 Task: Find people on LinkedIn who are located in Siping, Jilin, China, offer illustration services, attended Punjab School Education Board, and have the title 'Program Administrator'.
Action: Mouse moved to (546, 77)
Screenshot: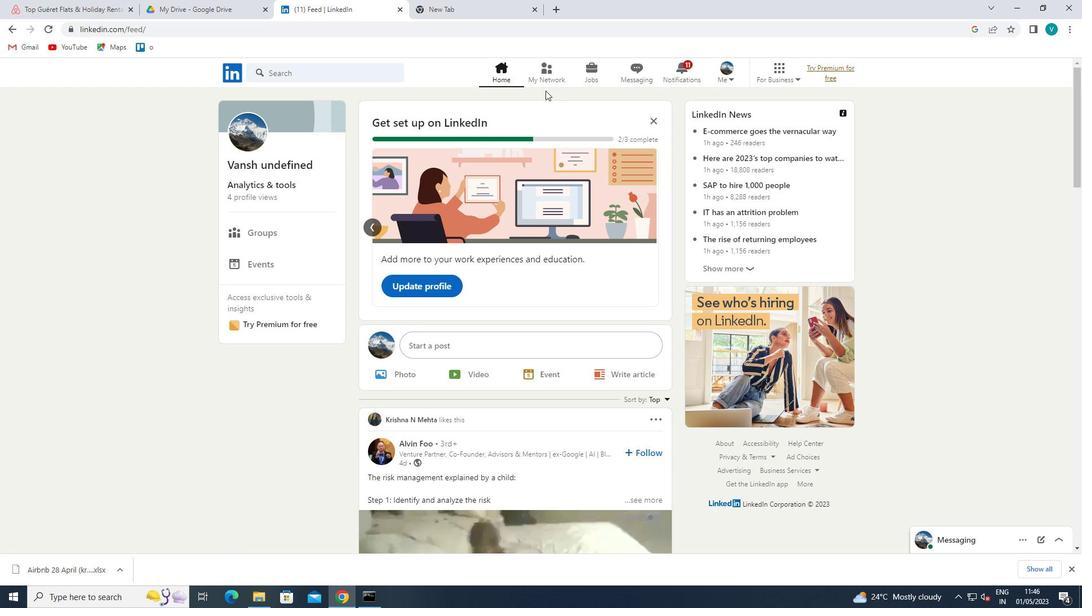 
Action: Mouse pressed left at (546, 77)
Screenshot: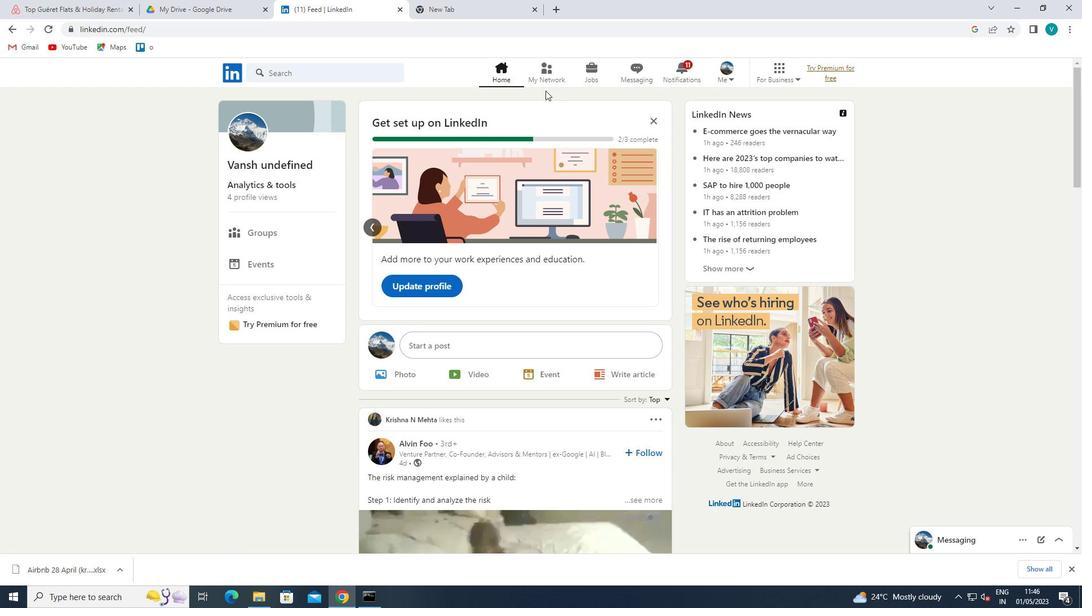 
Action: Mouse moved to (292, 130)
Screenshot: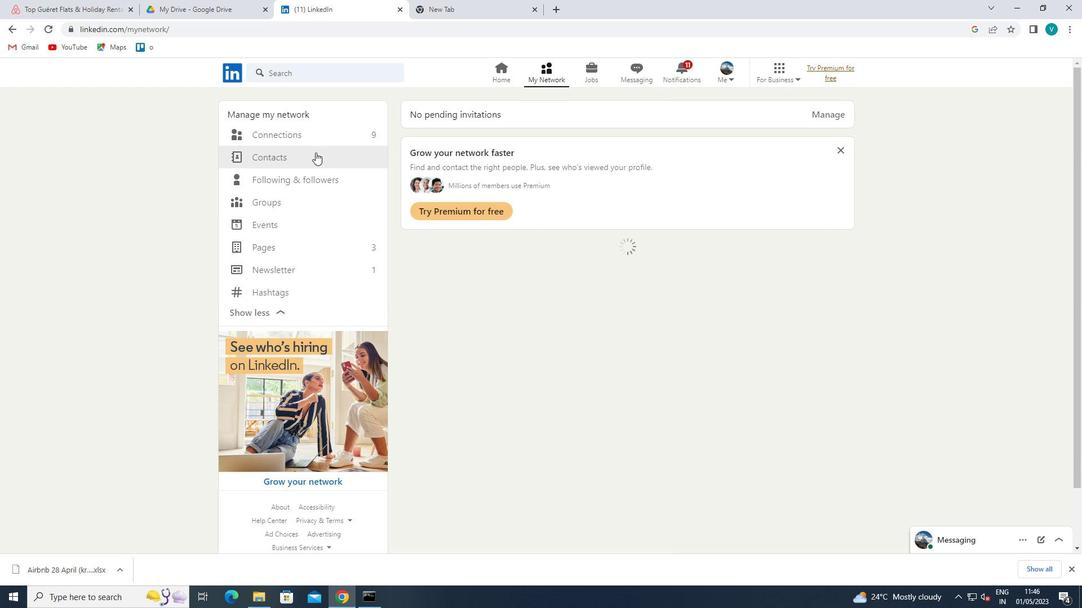 
Action: Mouse pressed left at (292, 130)
Screenshot: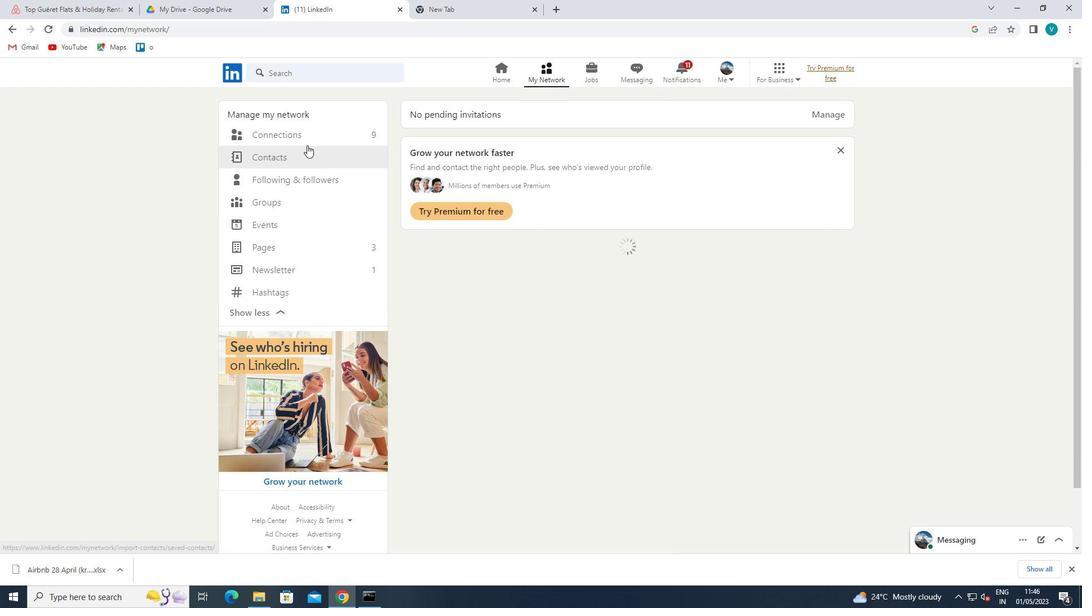 
Action: Mouse moved to (638, 141)
Screenshot: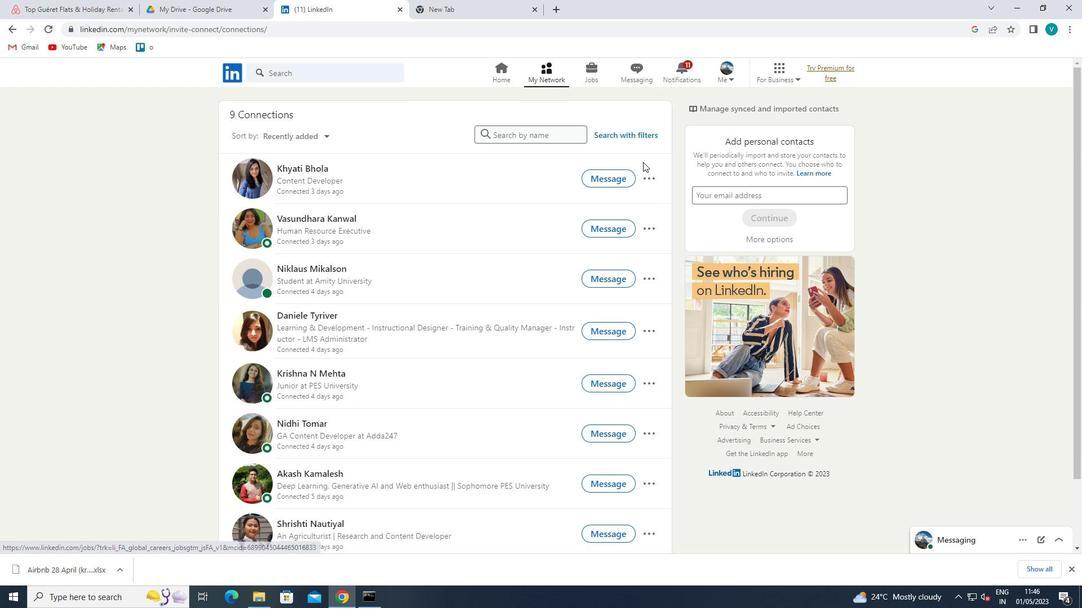 
Action: Mouse pressed left at (638, 141)
Screenshot: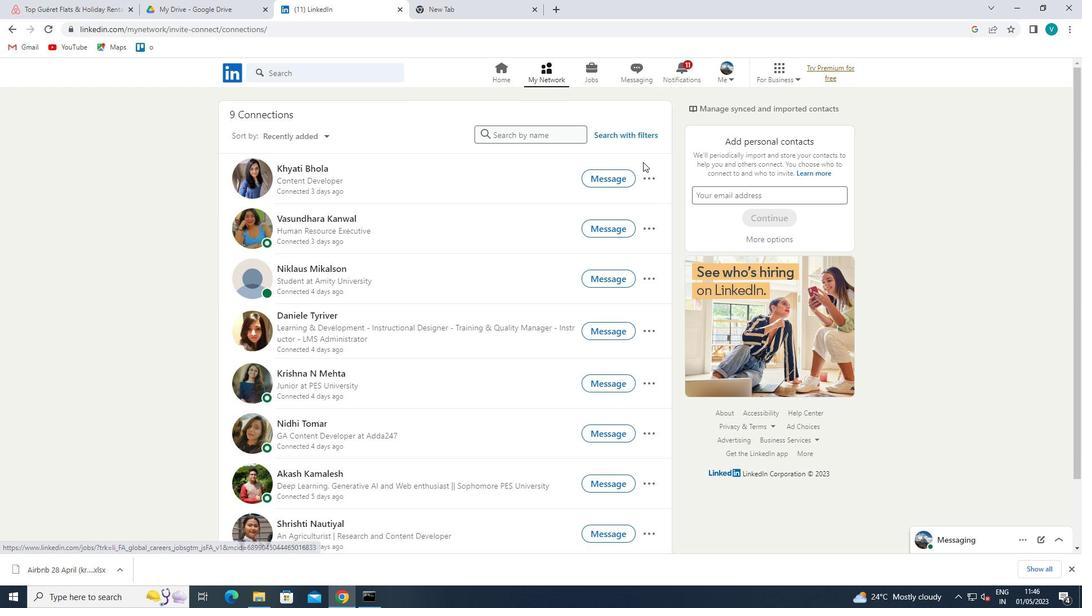 
Action: Mouse moved to (641, 136)
Screenshot: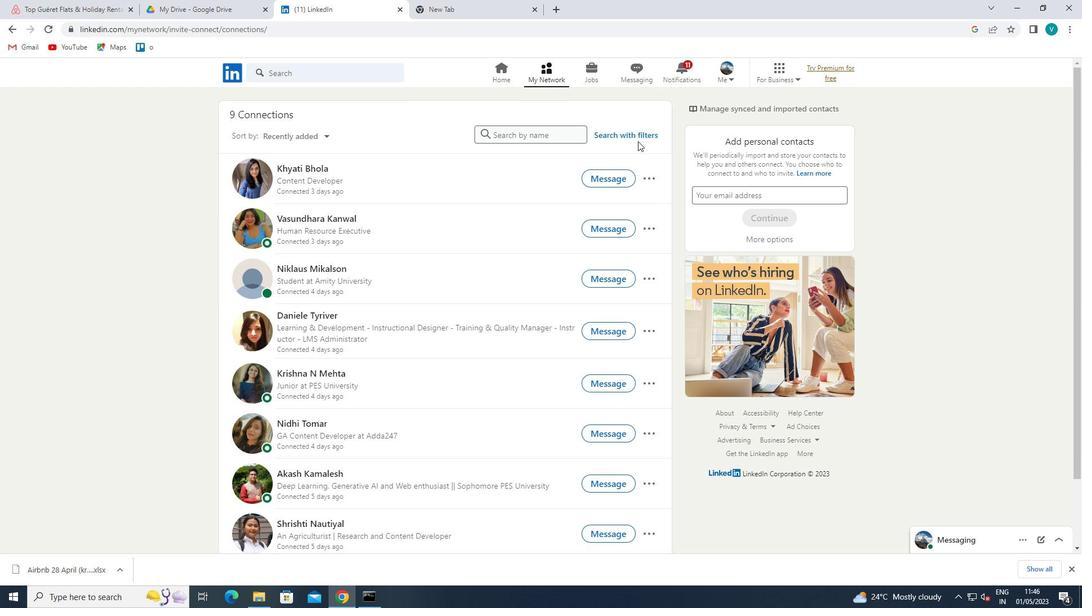 
Action: Mouse pressed left at (641, 136)
Screenshot: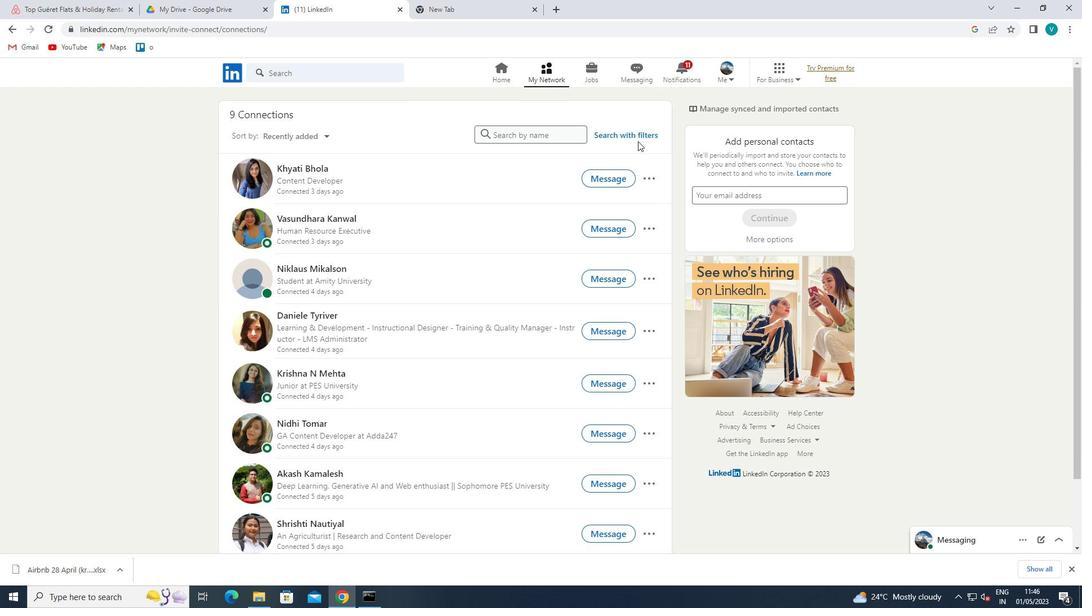 
Action: Mouse moved to (534, 98)
Screenshot: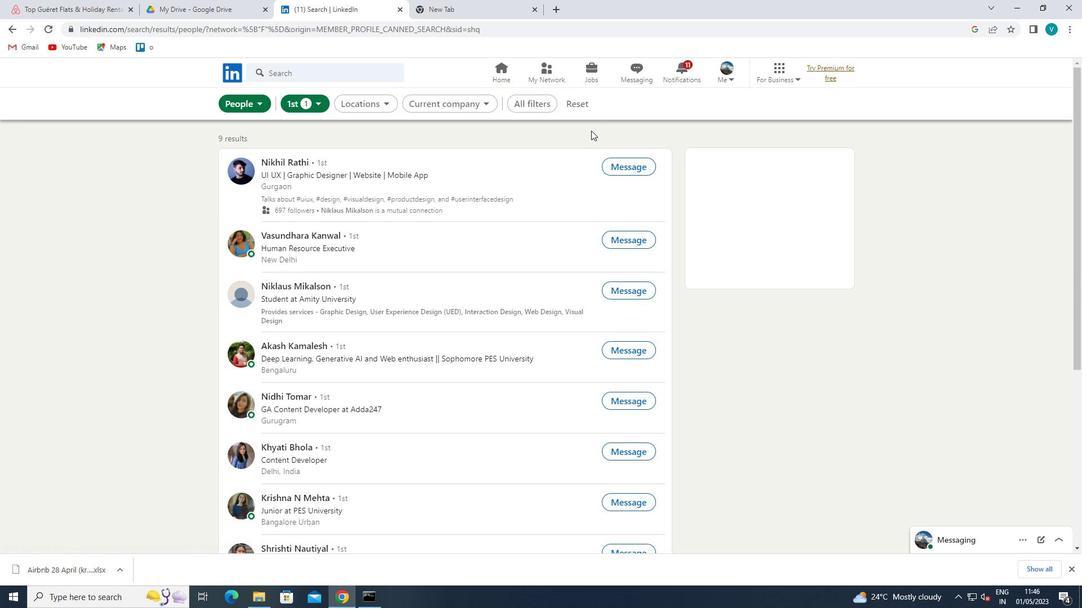 
Action: Mouse pressed left at (534, 98)
Screenshot: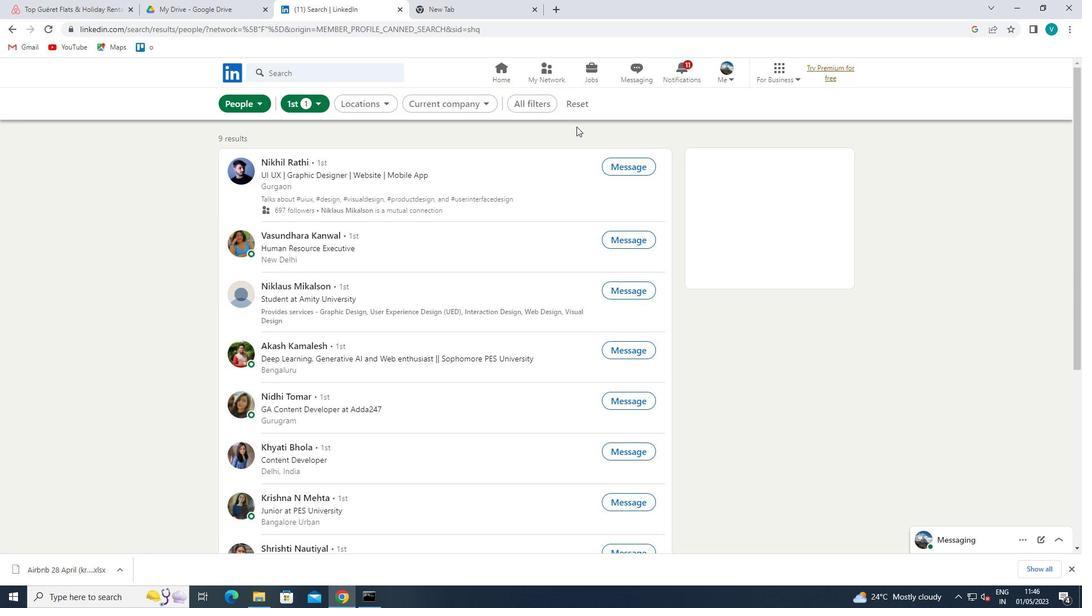 
Action: Mouse moved to (902, 329)
Screenshot: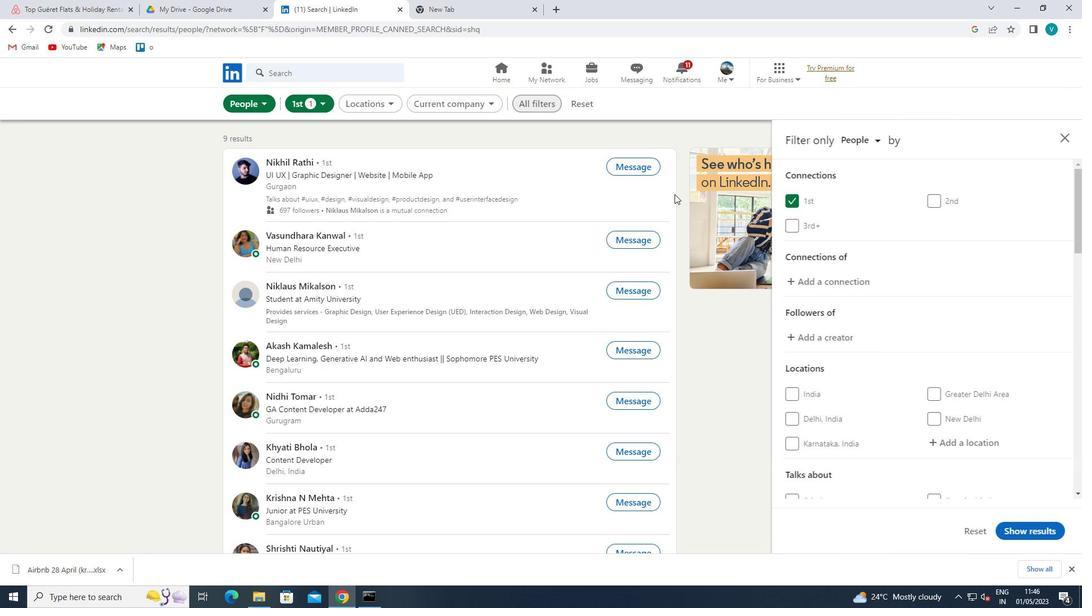 
Action: Mouse scrolled (902, 329) with delta (0, 0)
Screenshot: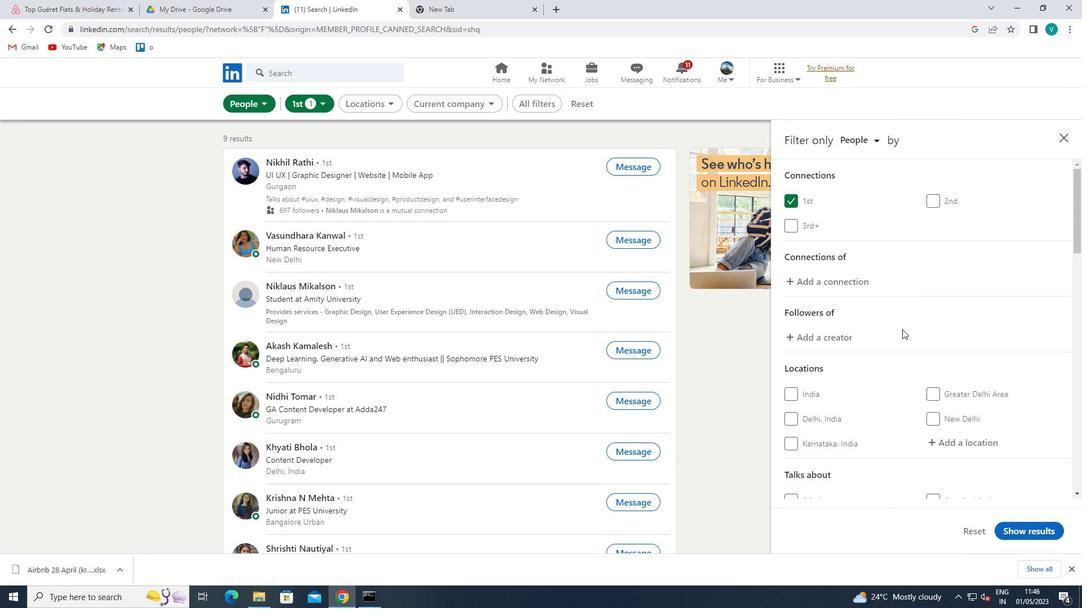 
Action: Mouse scrolled (902, 329) with delta (0, 0)
Screenshot: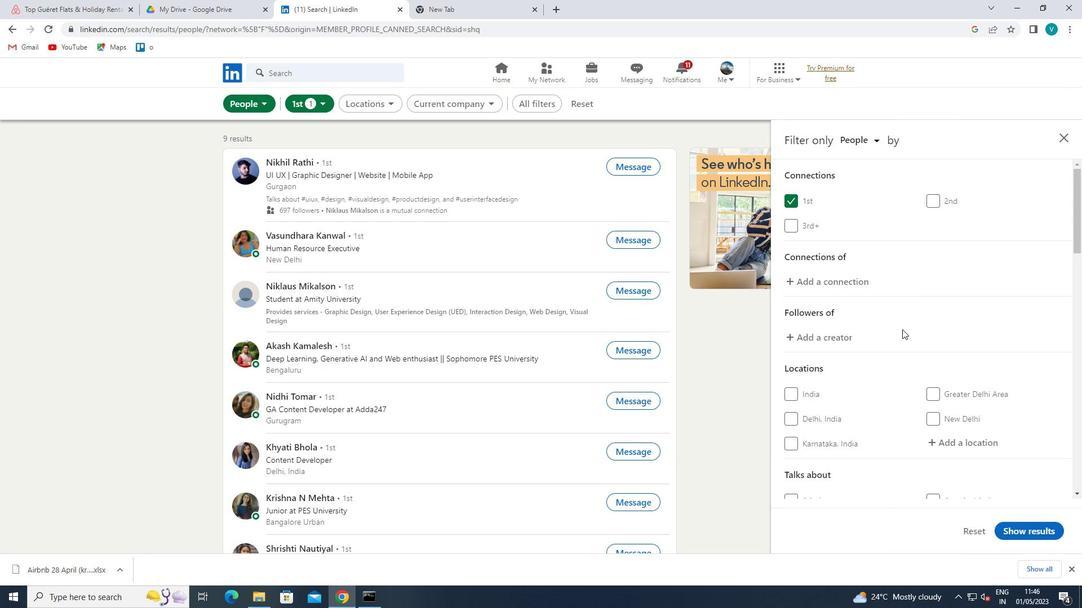 
Action: Mouse moved to (952, 339)
Screenshot: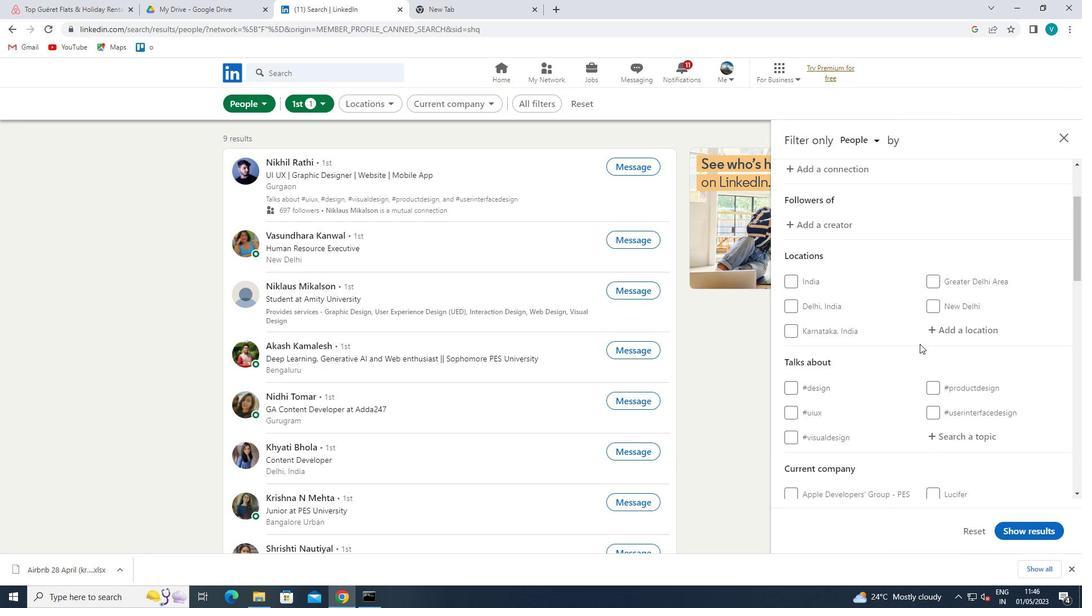 
Action: Mouse pressed left at (952, 339)
Screenshot: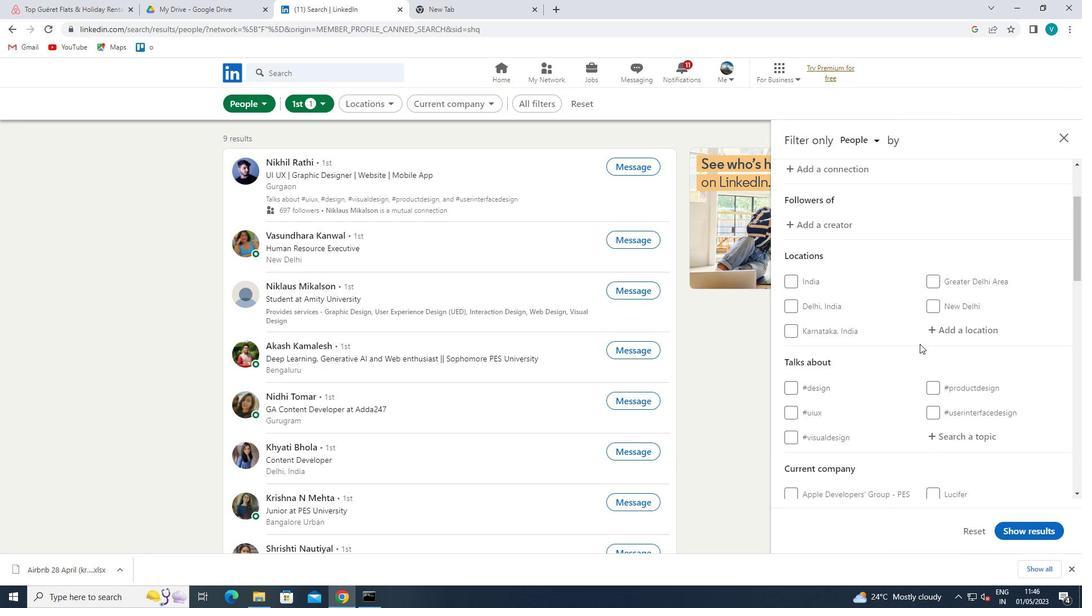 
Action: Mouse moved to (962, 328)
Screenshot: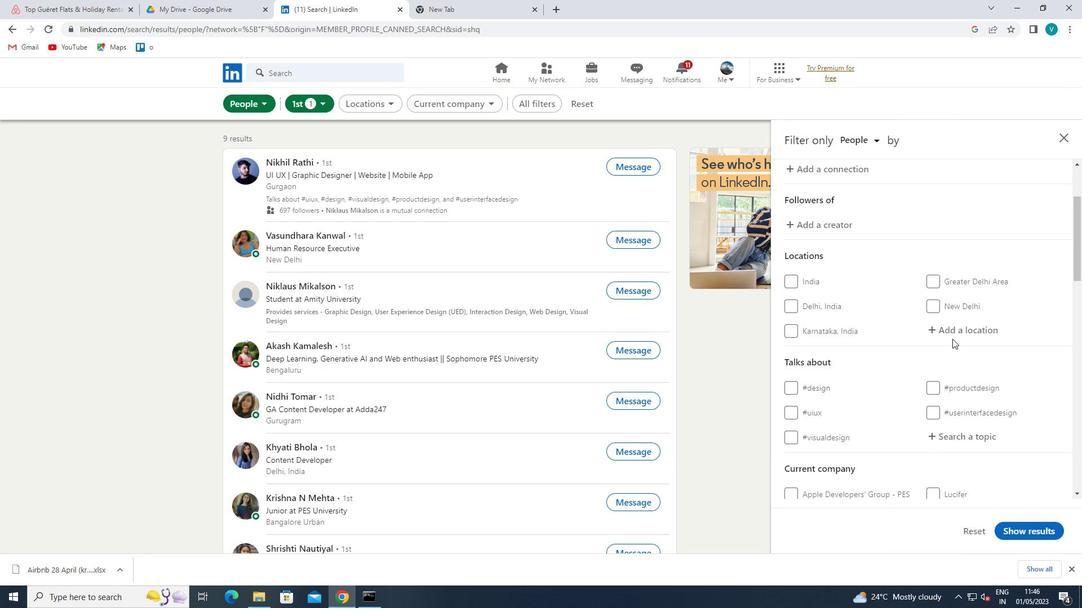 
Action: Mouse pressed left at (962, 328)
Screenshot: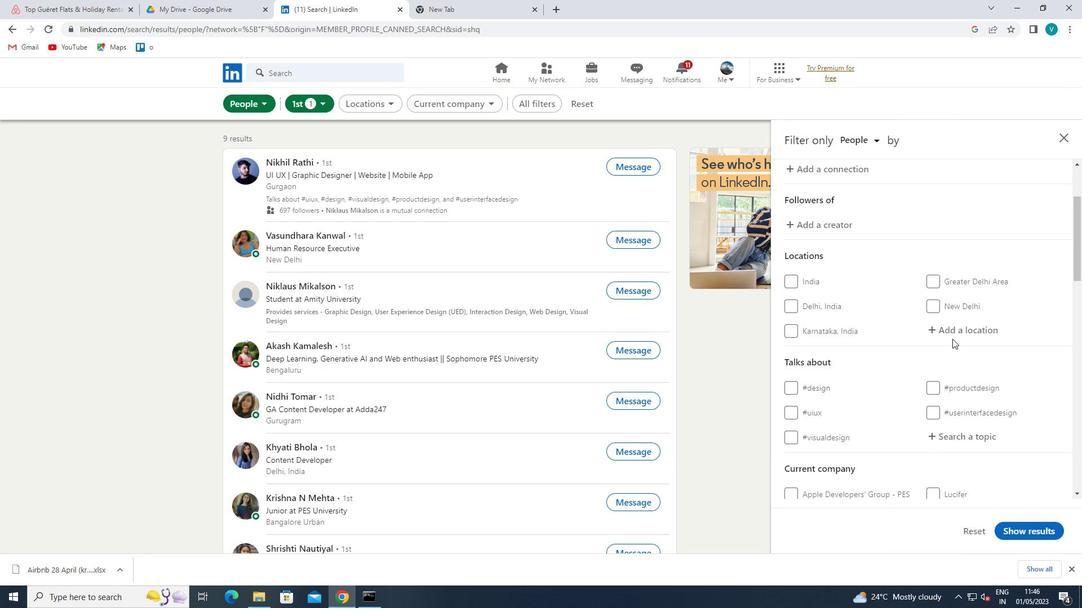 
Action: Mouse moved to (776, 223)
Screenshot: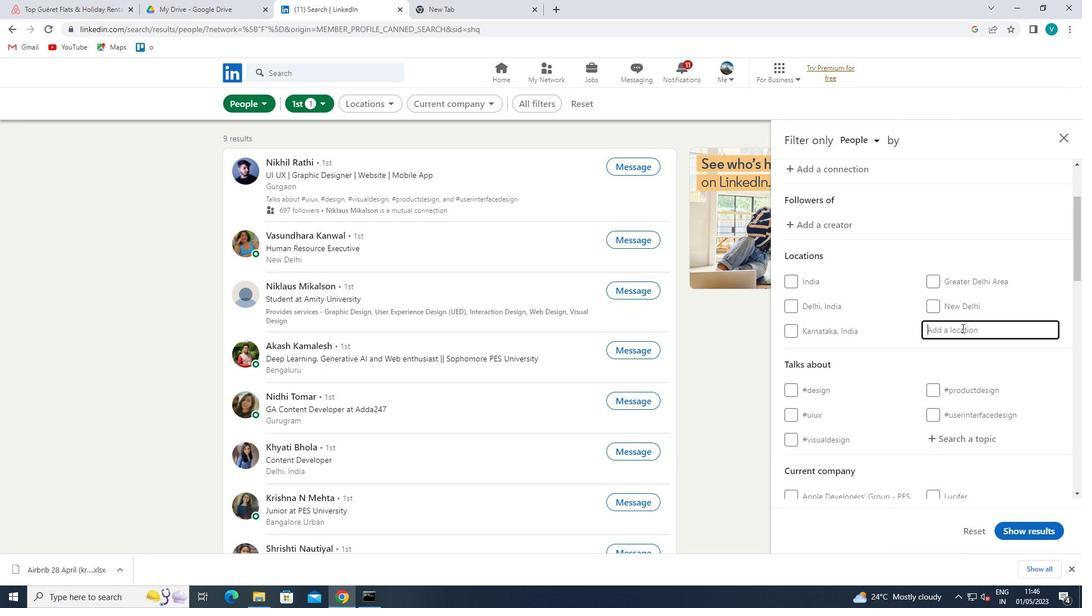 
Action: Key pressed <Key.shift>SIPING<Key.space>
Screenshot: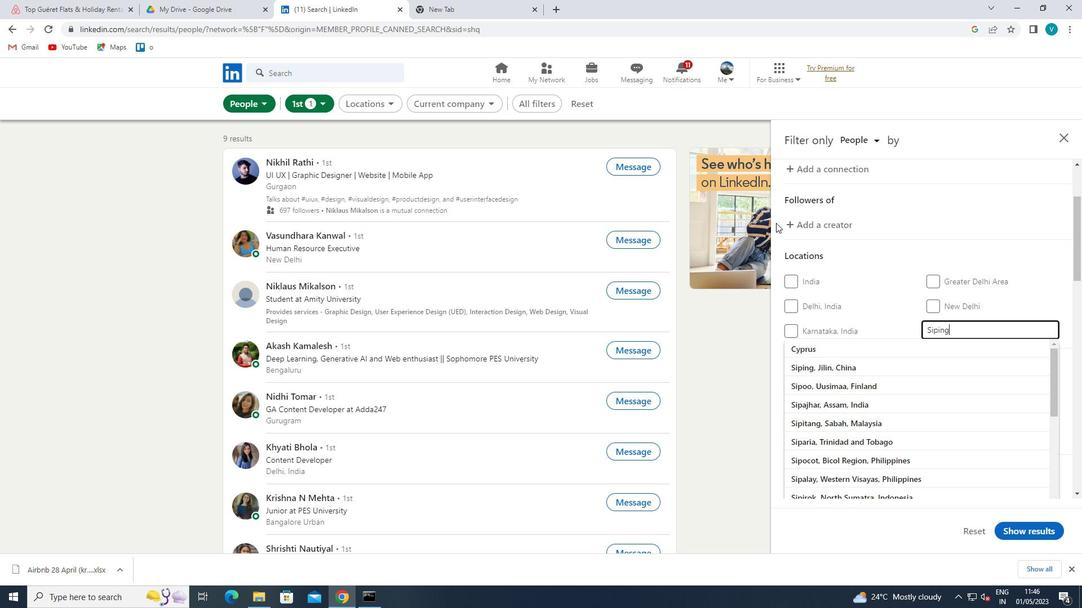 
Action: Mouse moved to (841, 347)
Screenshot: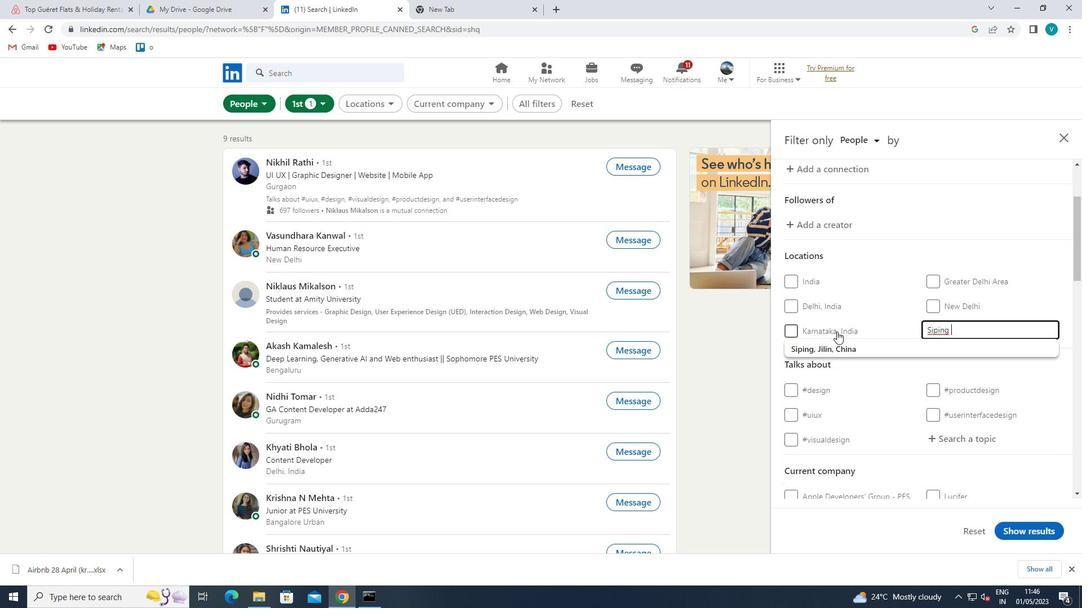 
Action: Mouse pressed left at (841, 347)
Screenshot: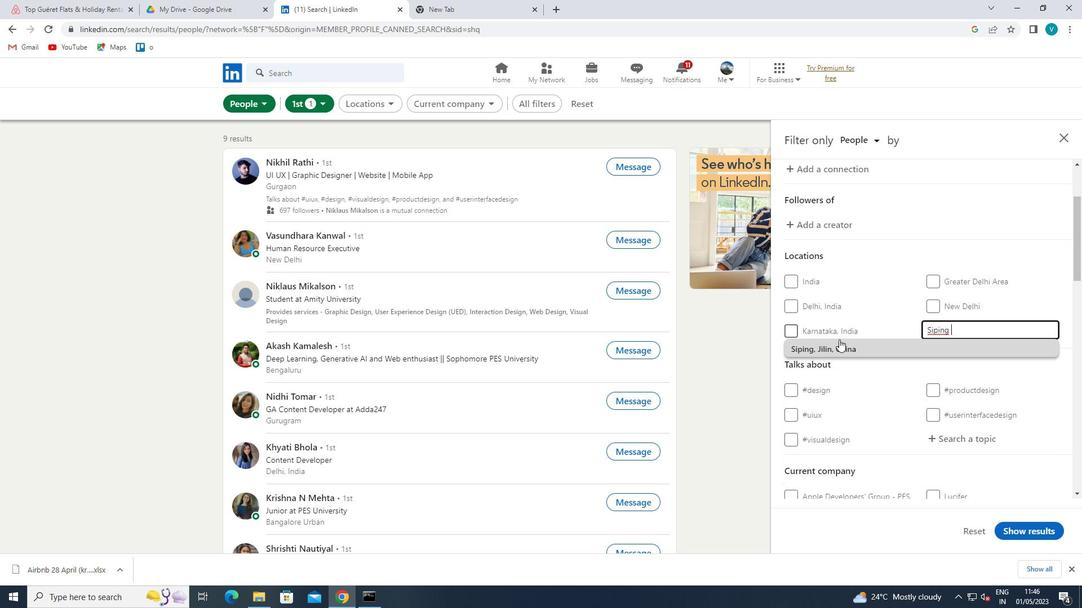 
Action: Mouse moved to (881, 341)
Screenshot: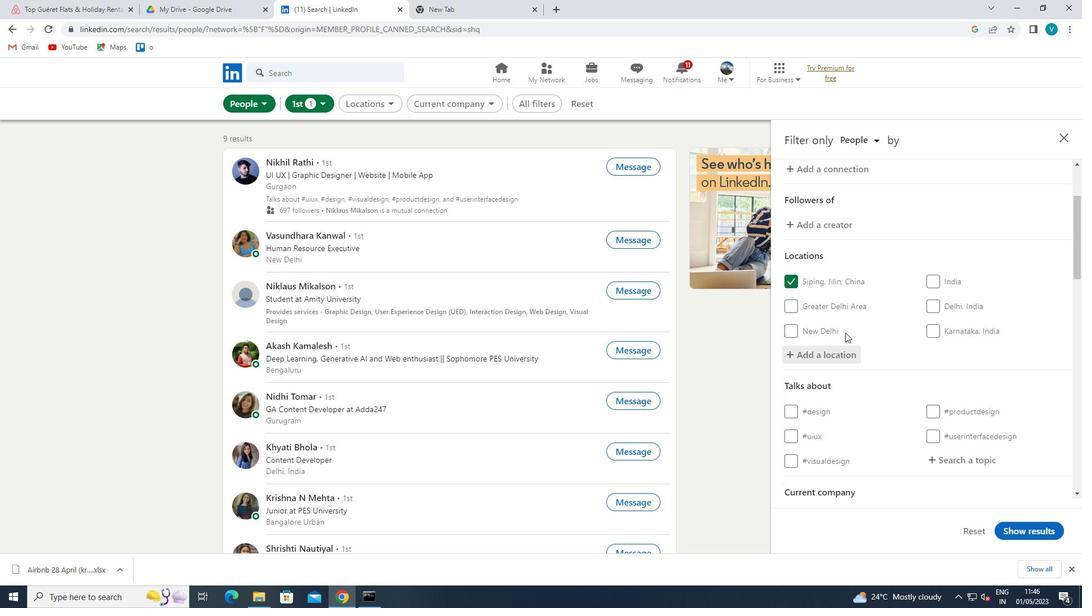 
Action: Mouse scrolled (881, 340) with delta (0, 0)
Screenshot: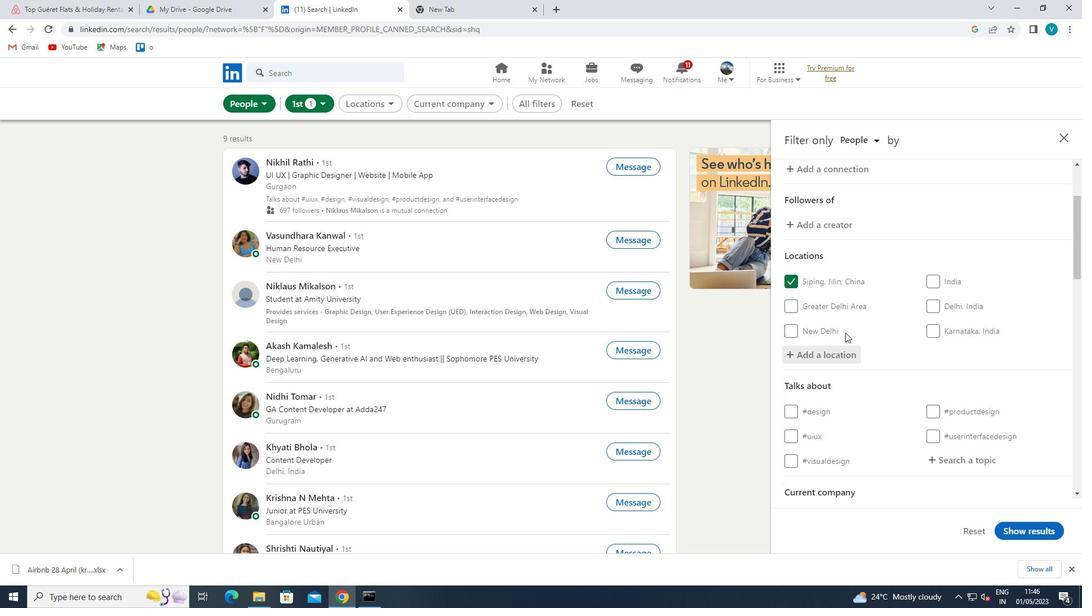
Action: Mouse moved to (951, 405)
Screenshot: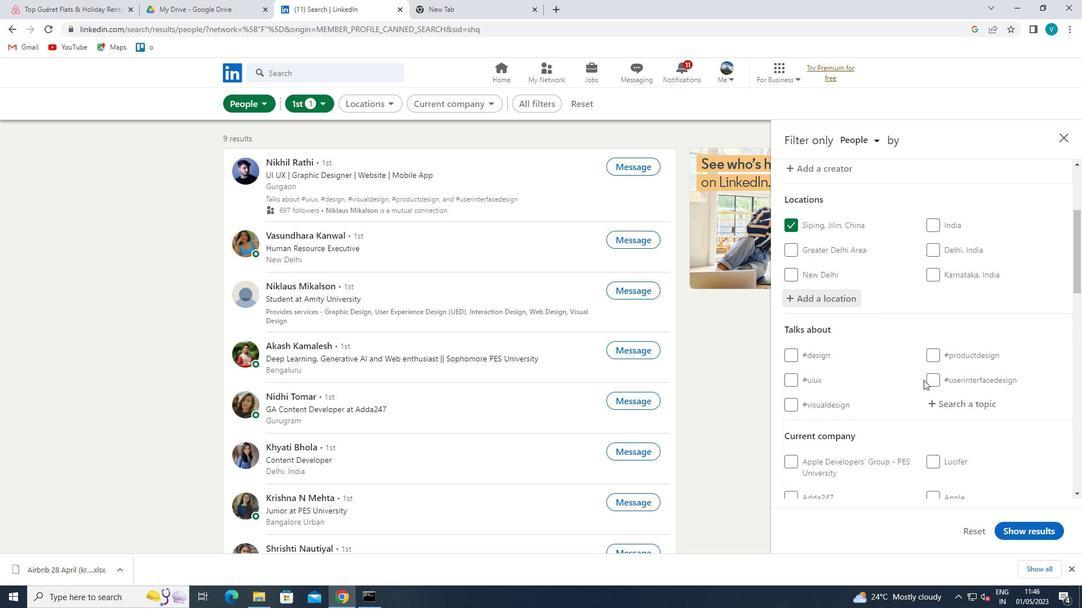 
Action: Mouse pressed left at (951, 405)
Screenshot: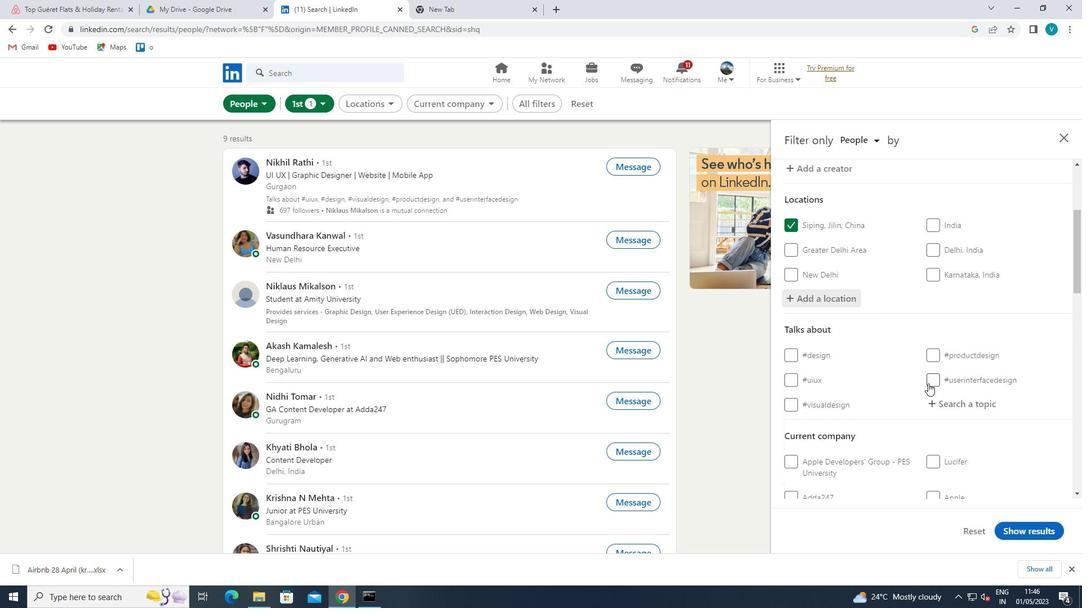 
Action: Key pressed <Key.shift>#AI
Screenshot: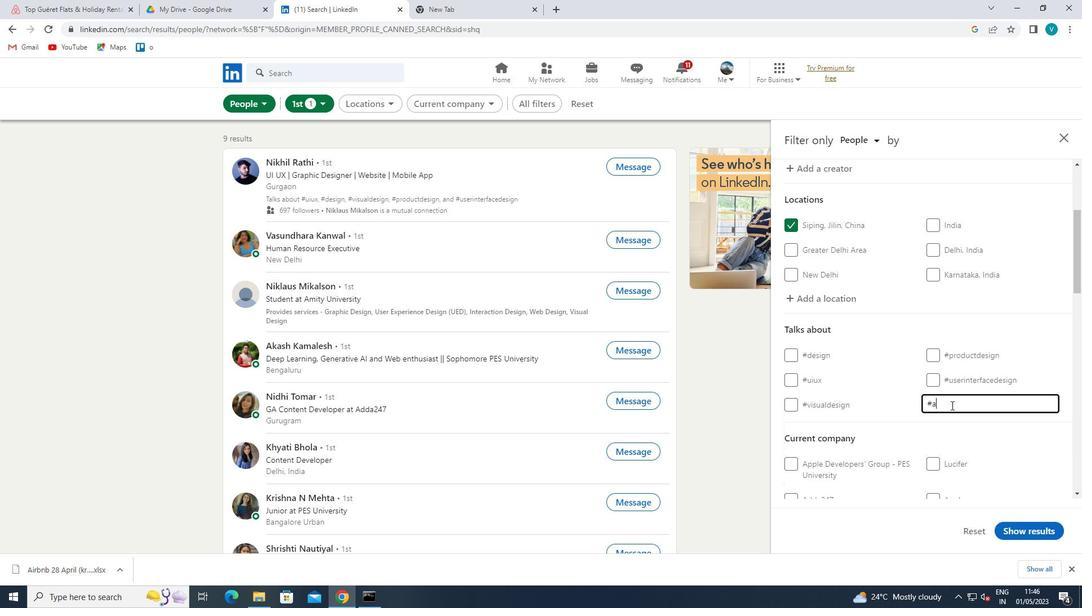 
Action: Mouse moved to (903, 427)
Screenshot: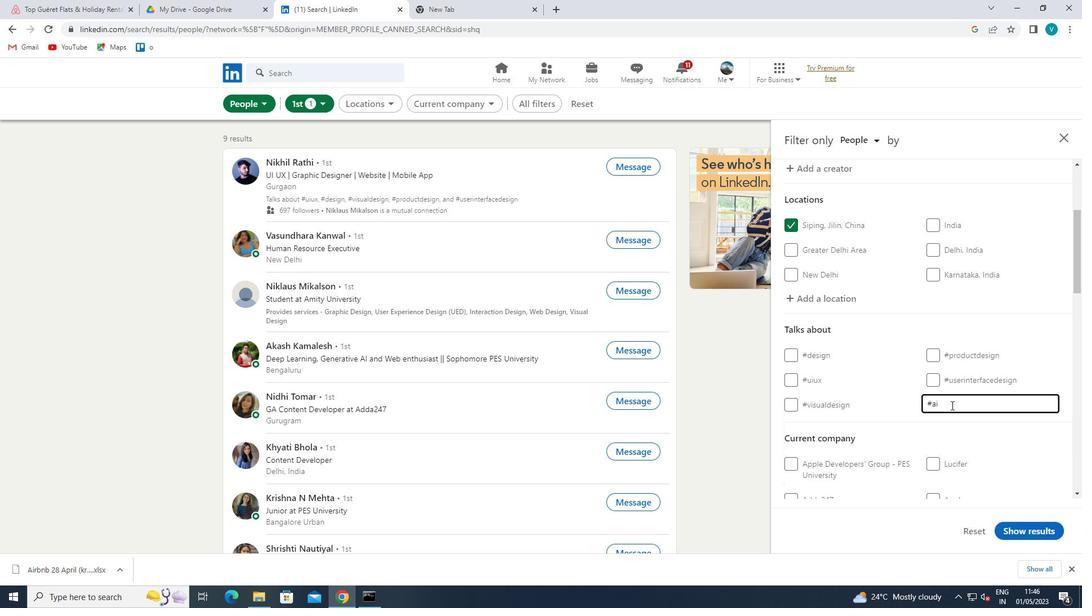 
Action: Mouse pressed left at (903, 427)
Screenshot: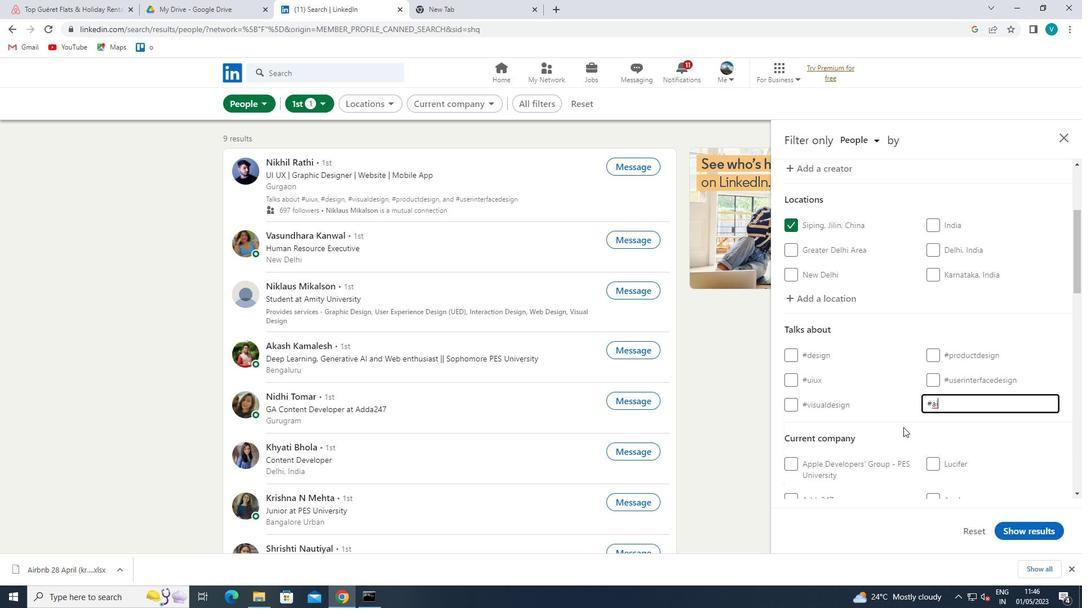 
Action: Mouse moved to (921, 417)
Screenshot: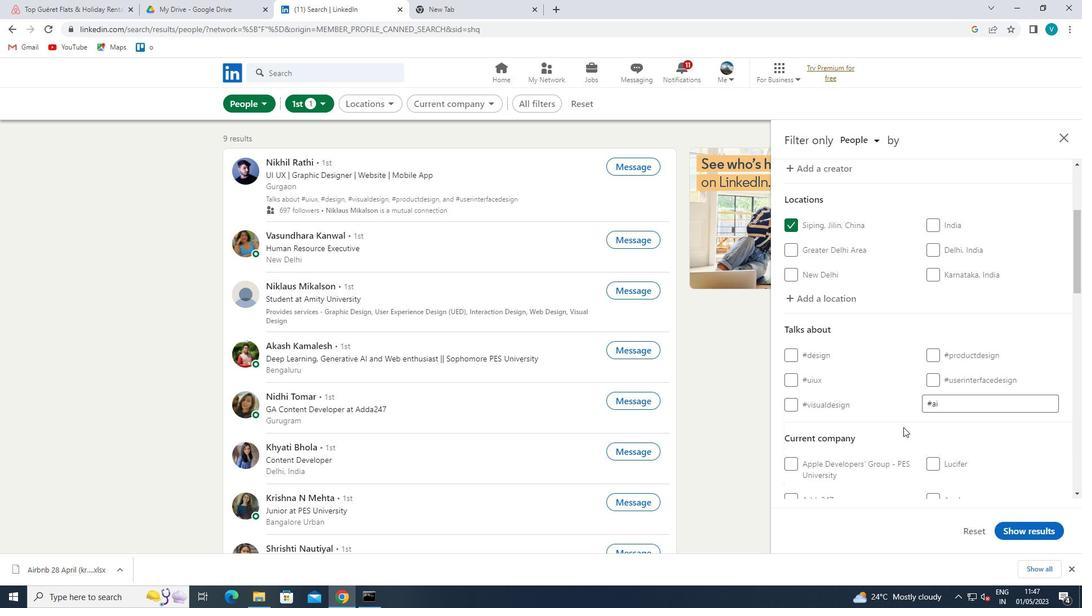 
Action: Mouse scrolled (921, 417) with delta (0, 0)
Screenshot: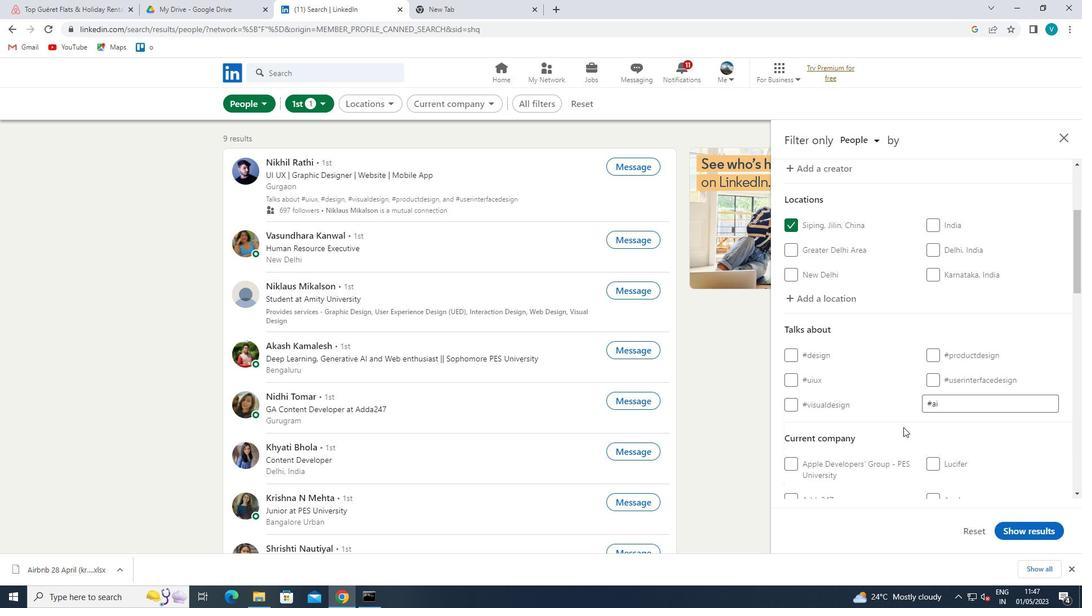 
Action: Mouse moved to (923, 416)
Screenshot: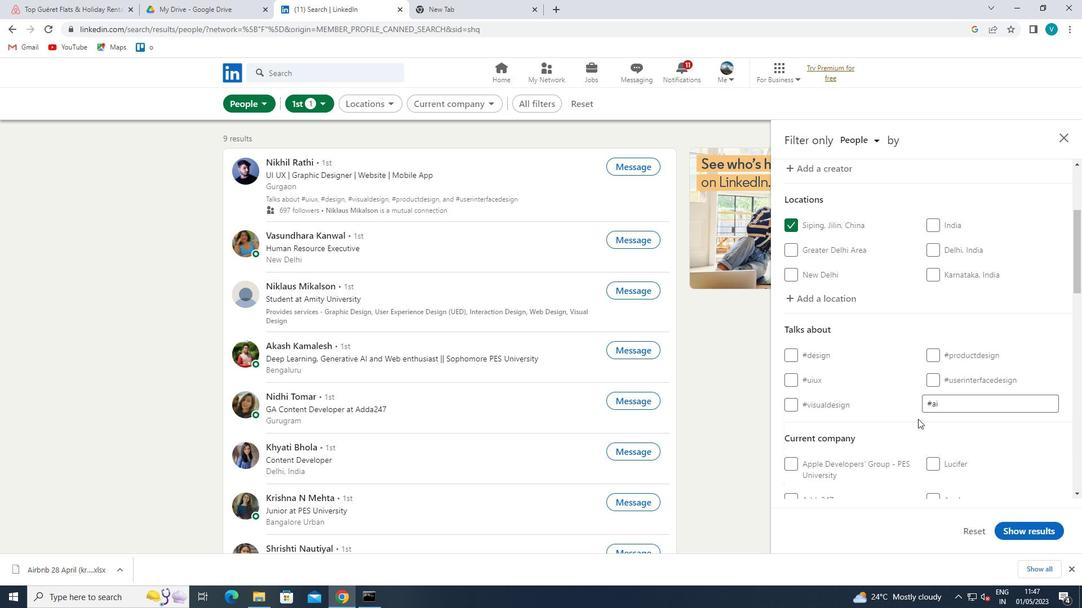 
Action: Mouse scrolled (923, 415) with delta (0, 0)
Screenshot: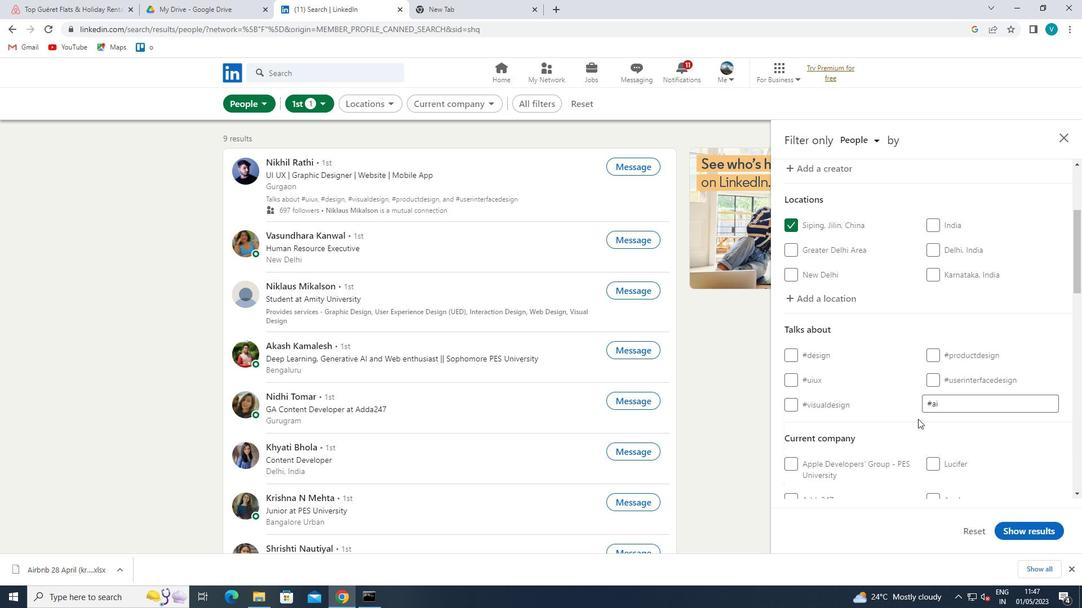 
Action: Mouse scrolled (923, 415) with delta (0, 0)
Screenshot: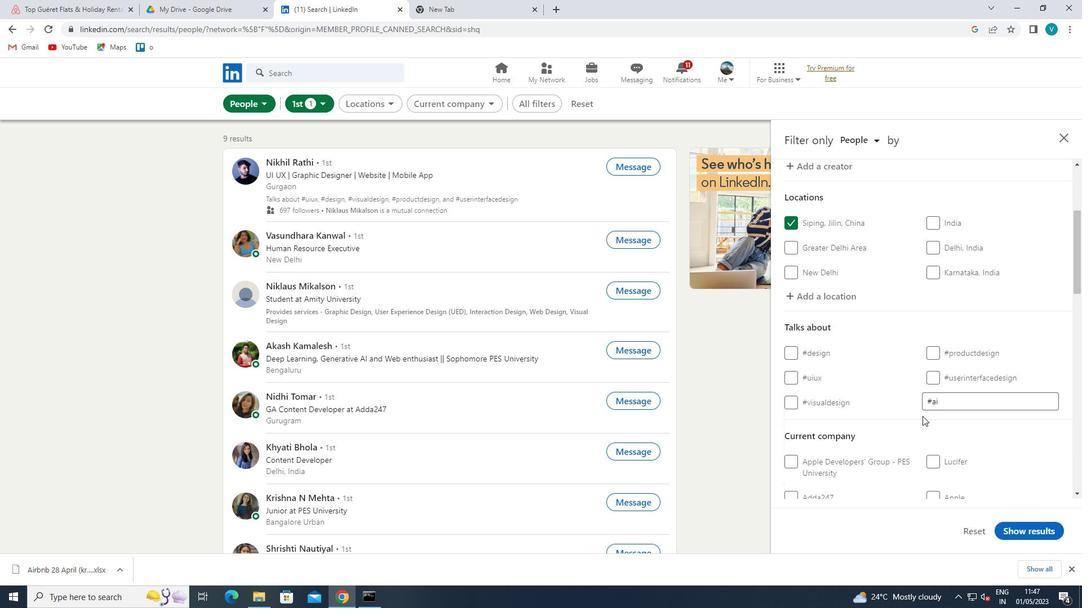 
Action: Mouse moved to (972, 364)
Screenshot: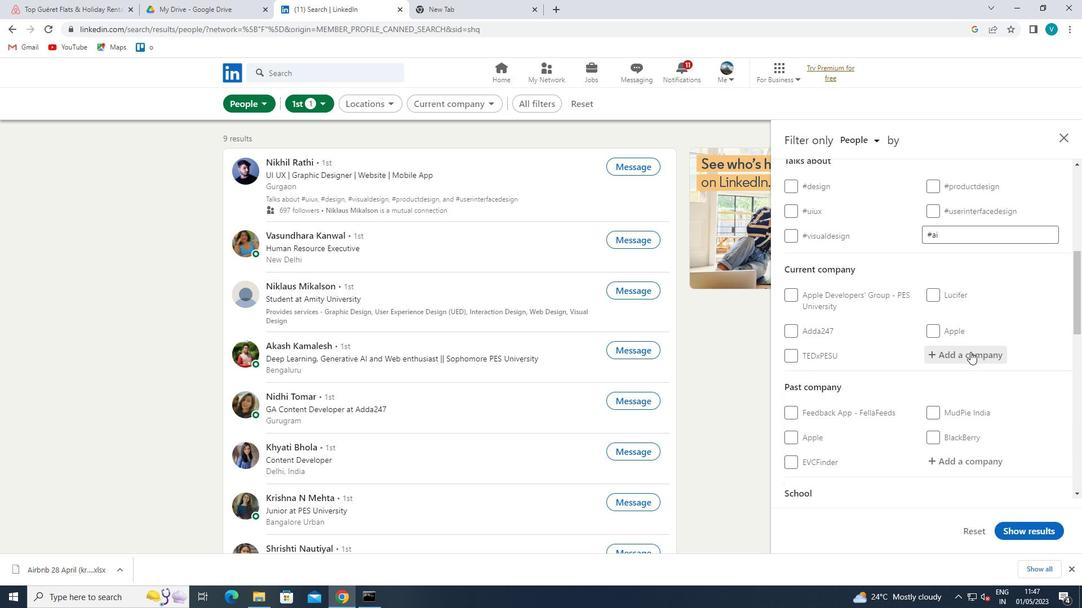 
Action: Mouse pressed left at (972, 364)
Screenshot: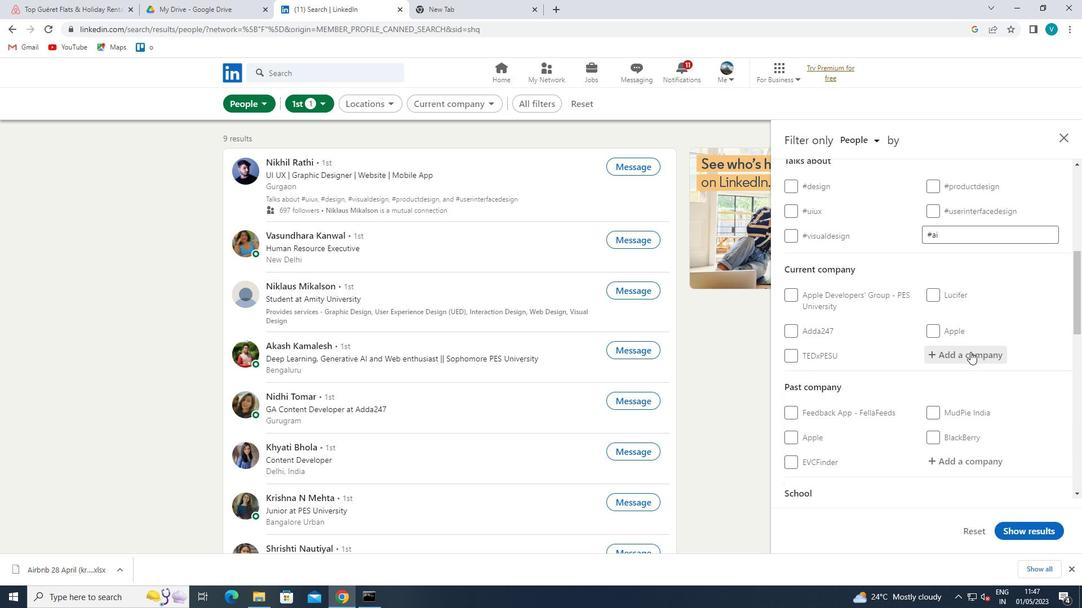 
Action: Mouse moved to (976, 355)
Screenshot: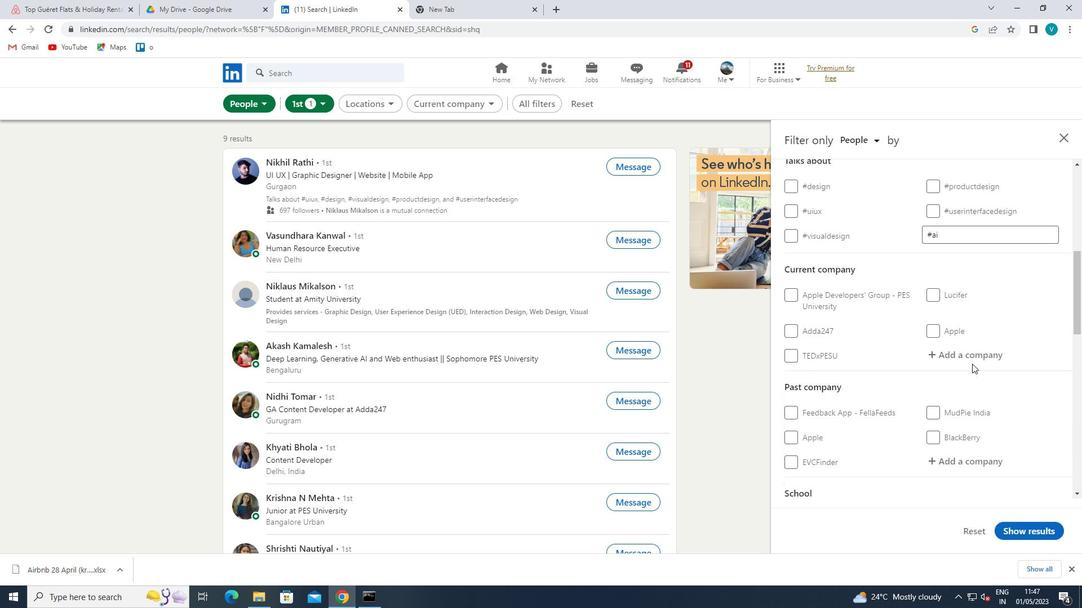 
Action: Mouse pressed left at (976, 355)
Screenshot: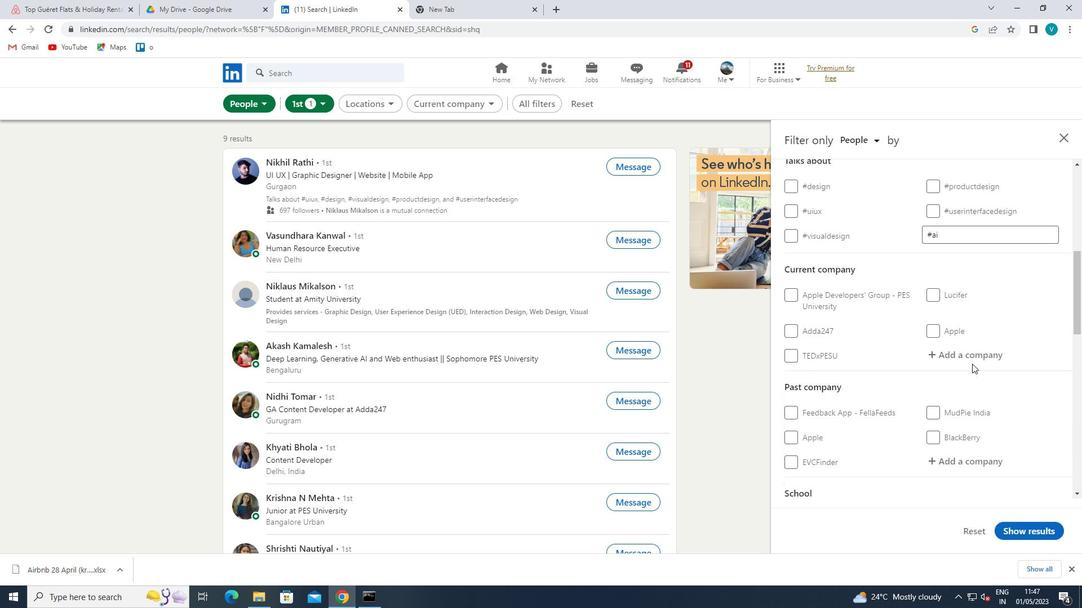 
Action: Key pressed <Key.shift>PHARM<Key.space>A<Key.backspace><Key.backspace>A<Key.space>
Screenshot: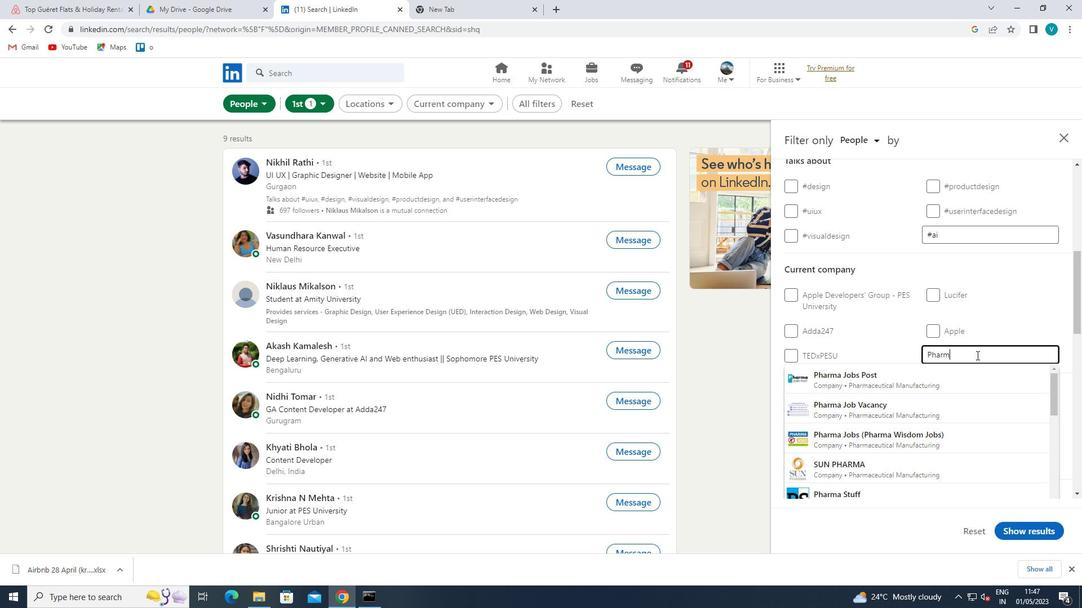 
Action: Mouse moved to (981, 344)
Screenshot: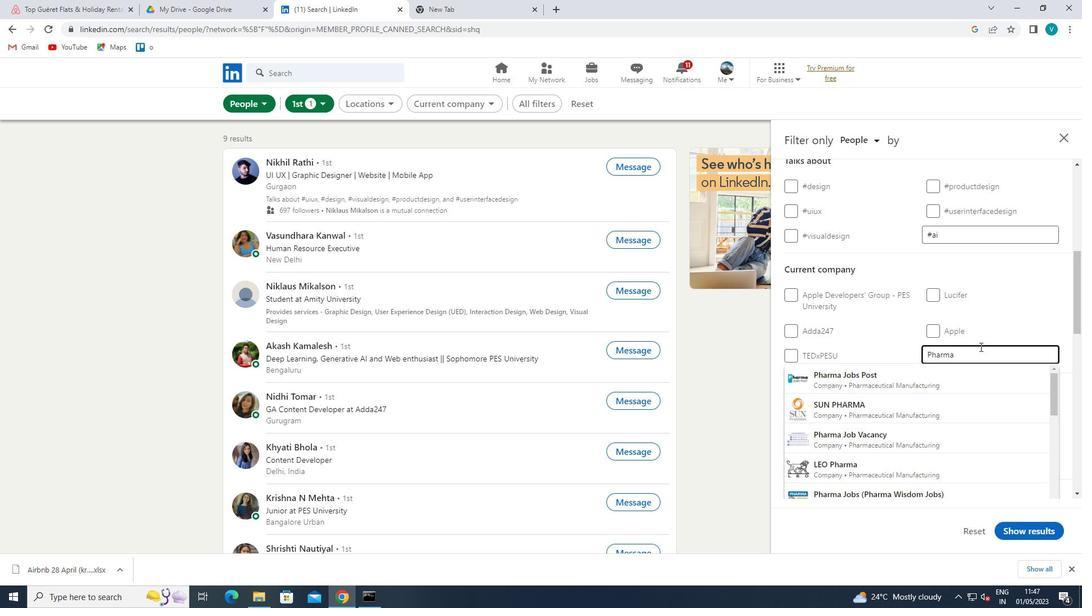 
Action: Key pressed <Key.shift>ST
Screenshot: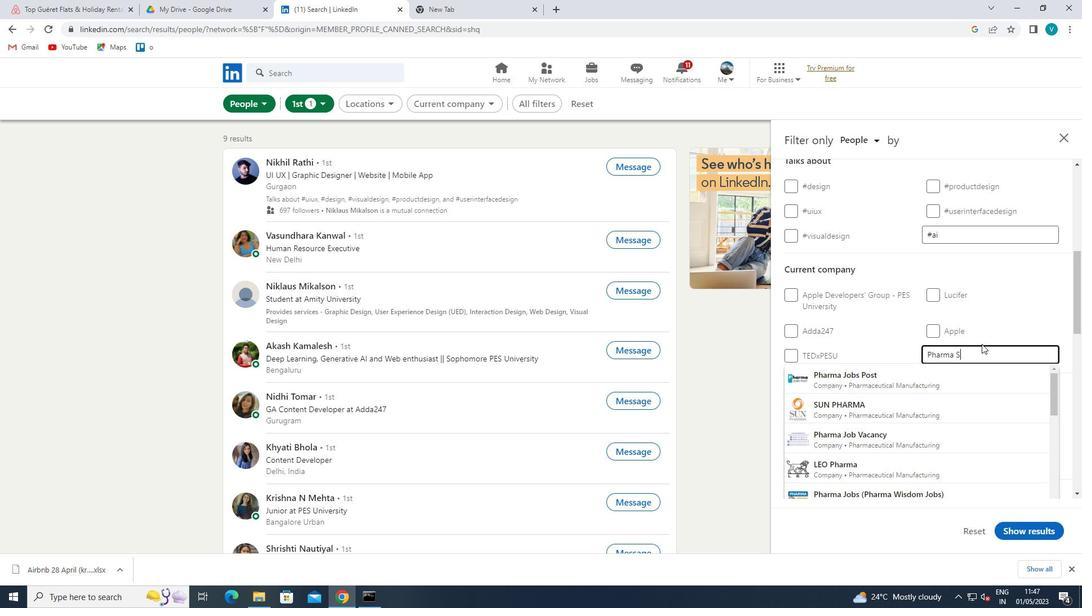 
Action: Mouse moved to (979, 345)
Screenshot: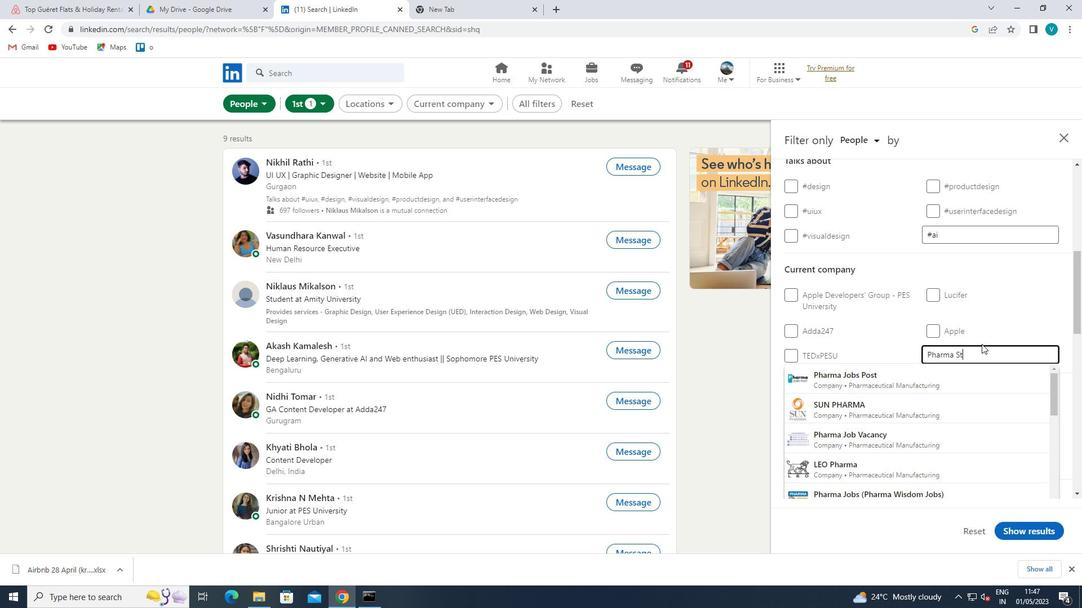 
Action: Key pressed U
Screenshot: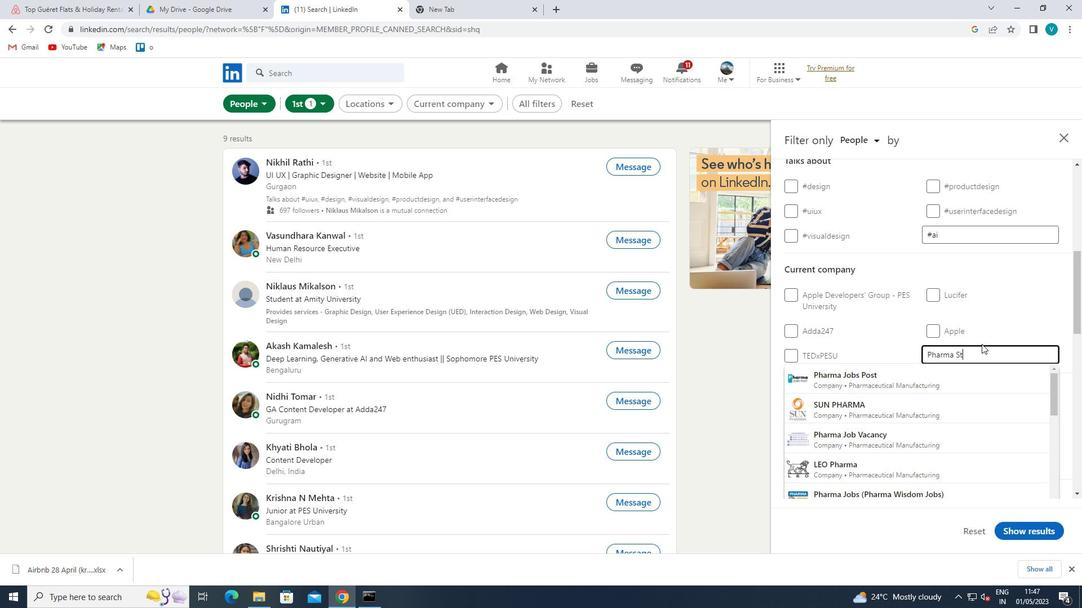 
Action: Mouse moved to (976, 347)
Screenshot: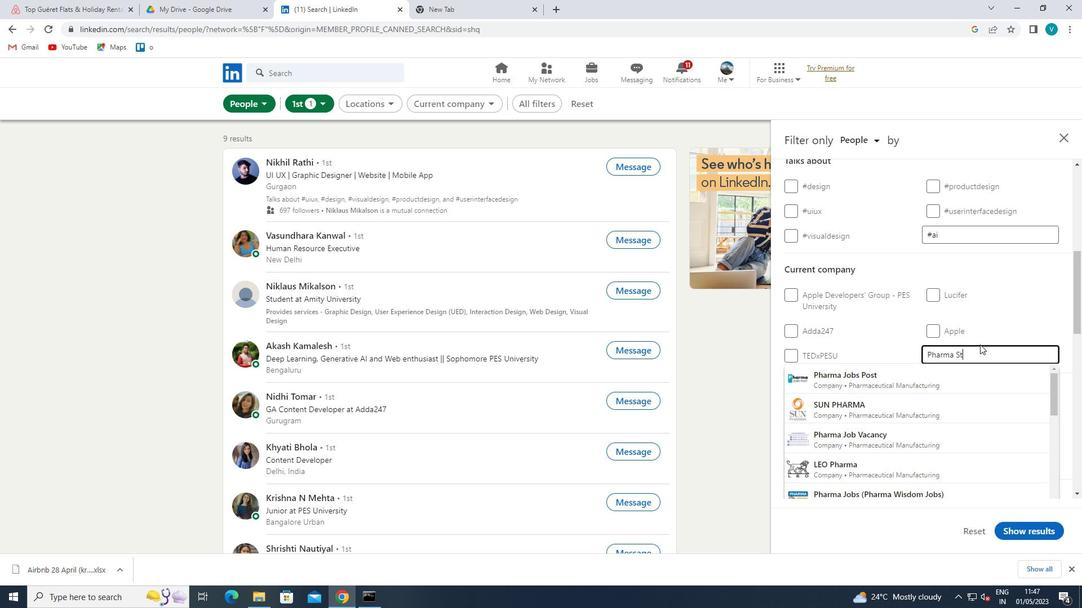 
Action: Key pressed FF
Screenshot: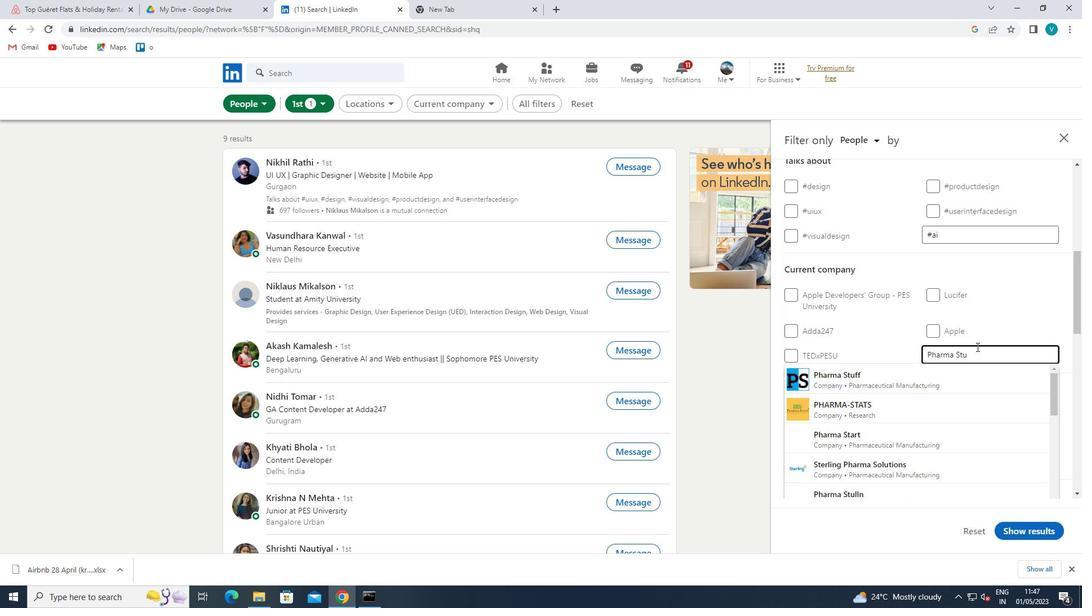 
Action: Mouse moved to (928, 378)
Screenshot: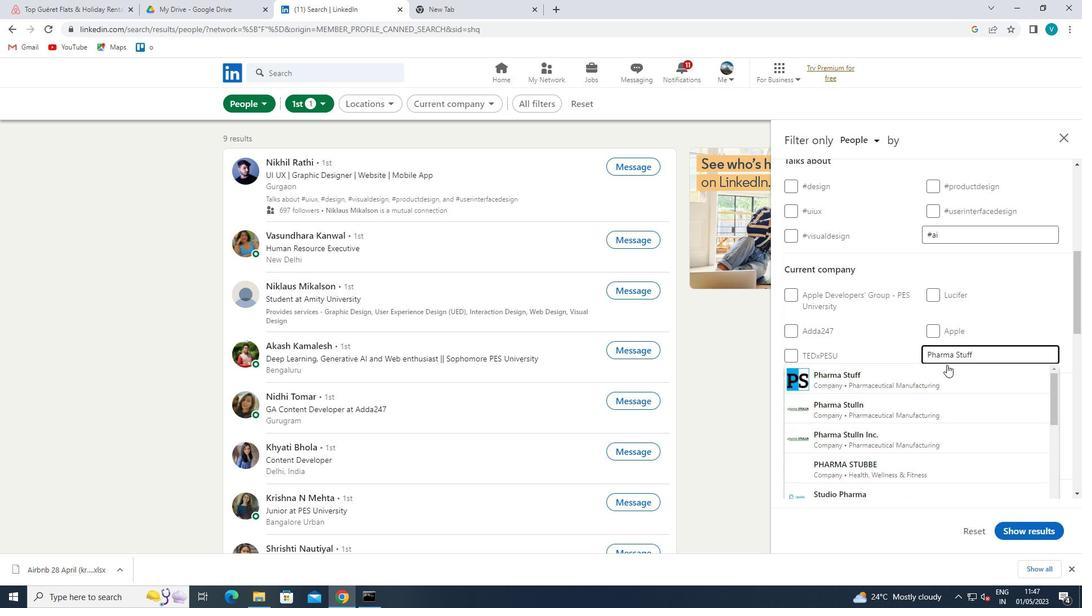 
Action: Mouse pressed left at (928, 378)
Screenshot: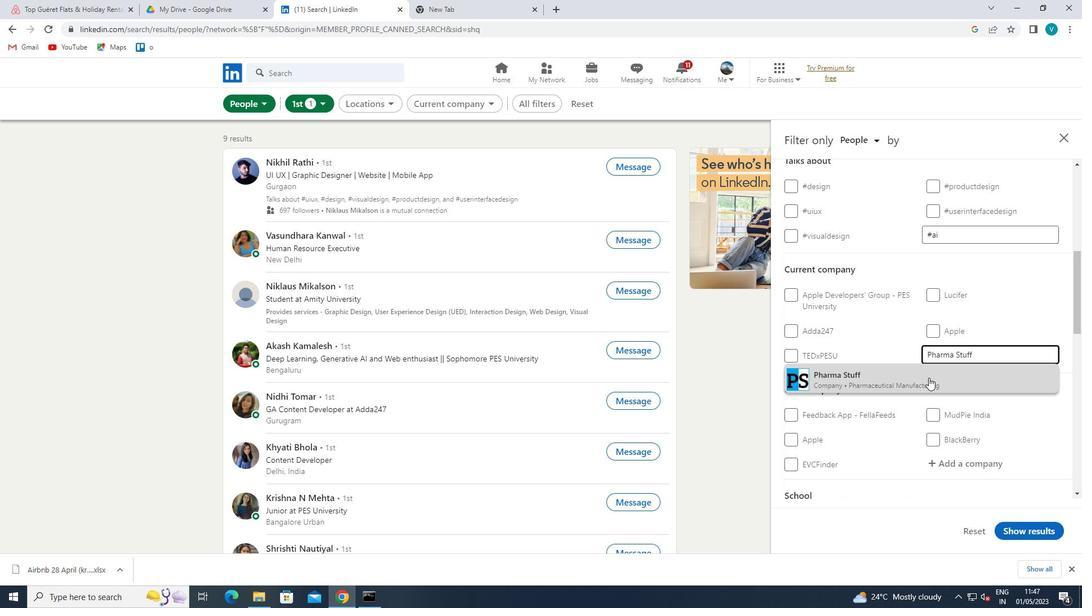 
Action: Mouse moved to (928, 378)
Screenshot: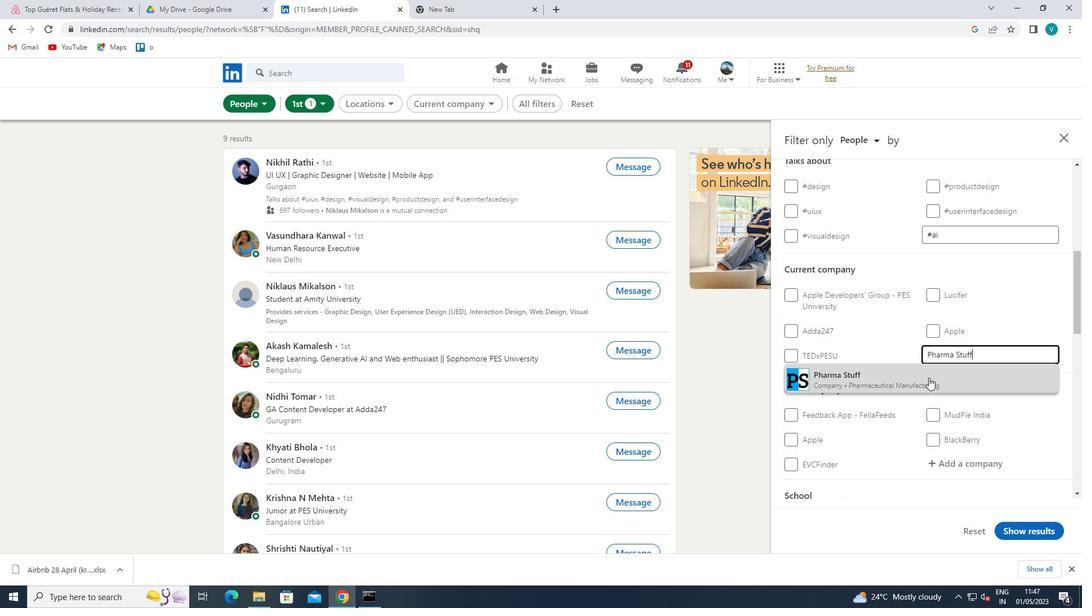 
Action: Mouse scrolled (928, 377) with delta (0, 0)
Screenshot: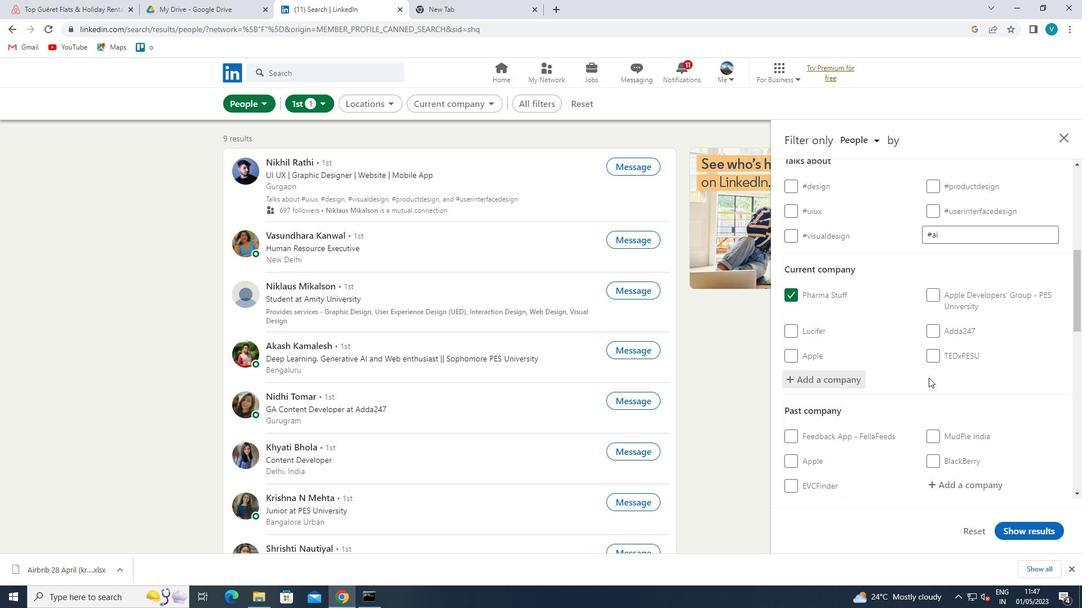 
Action: Mouse scrolled (928, 377) with delta (0, 0)
Screenshot: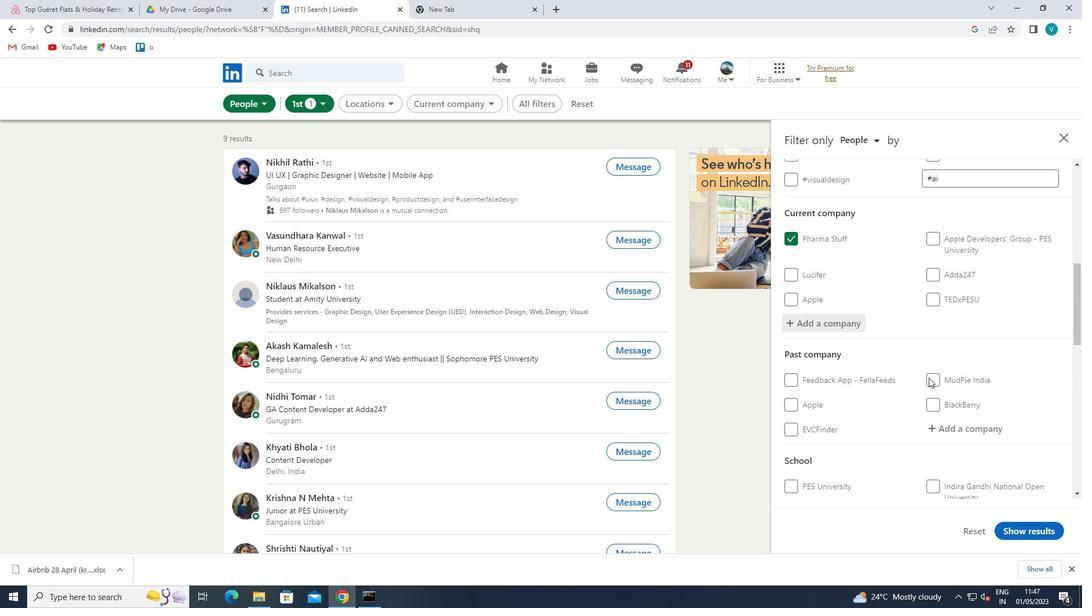 
Action: Mouse scrolled (928, 377) with delta (0, 0)
Screenshot: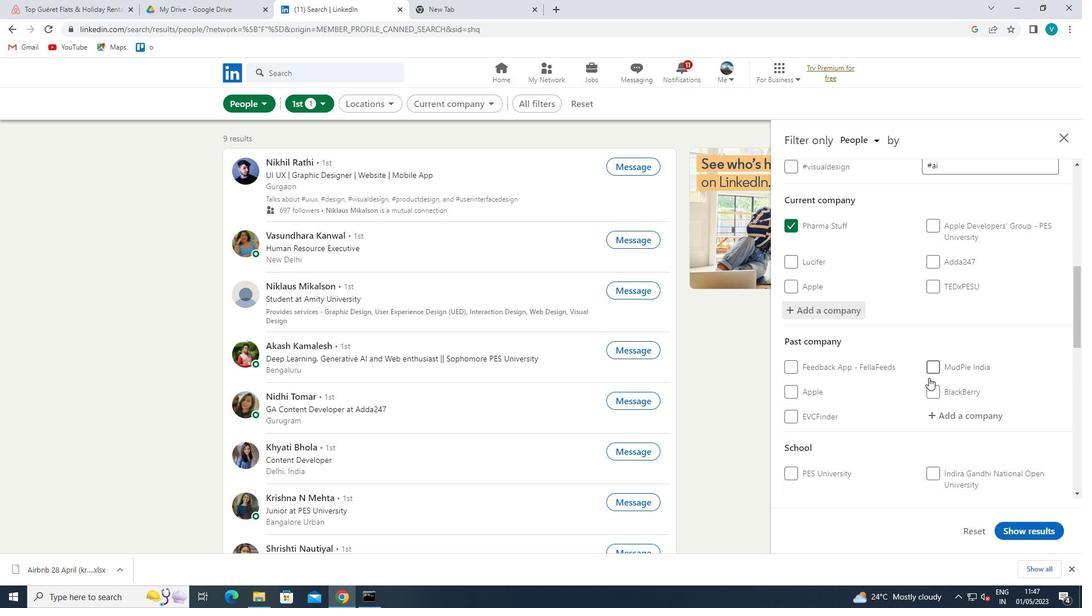 
Action: Mouse scrolled (928, 377) with delta (0, 0)
Screenshot: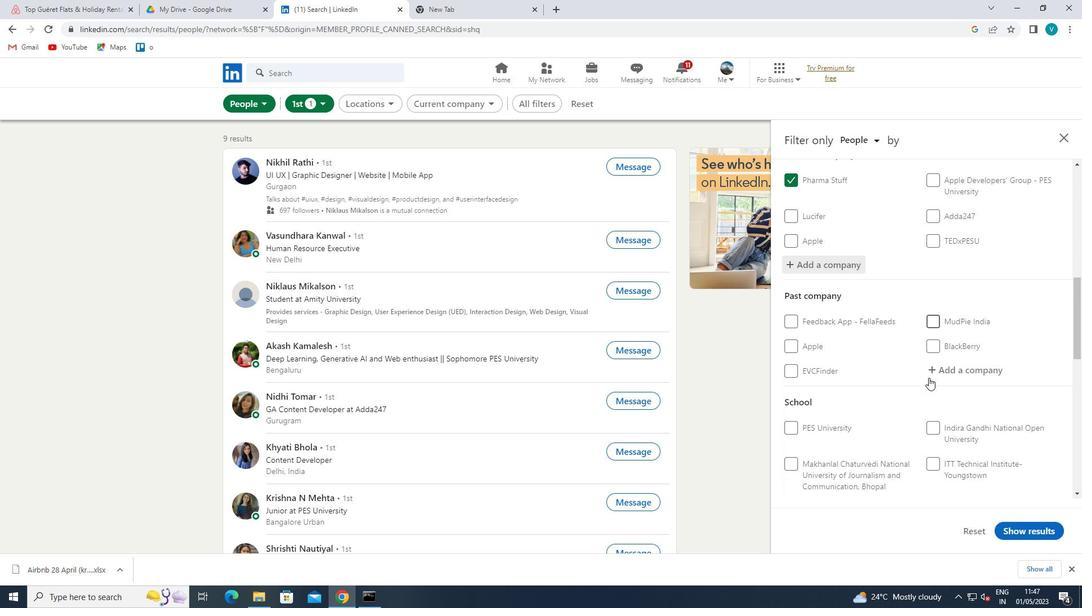 
Action: Mouse moved to (939, 394)
Screenshot: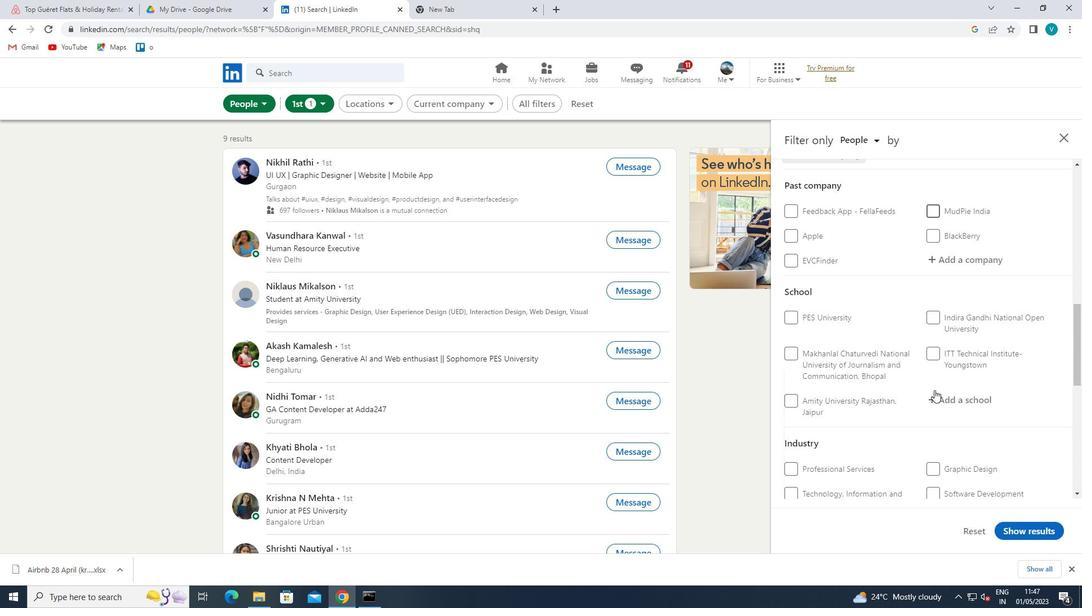 
Action: Mouse pressed left at (939, 394)
Screenshot: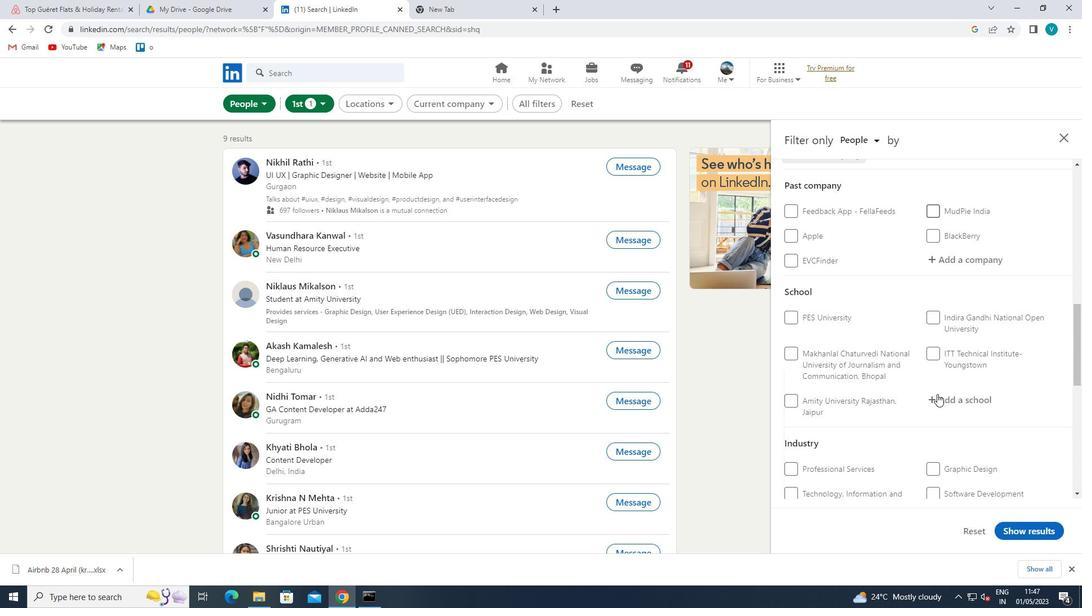 
Action: Mouse moved to (939, 394)
Screenshot: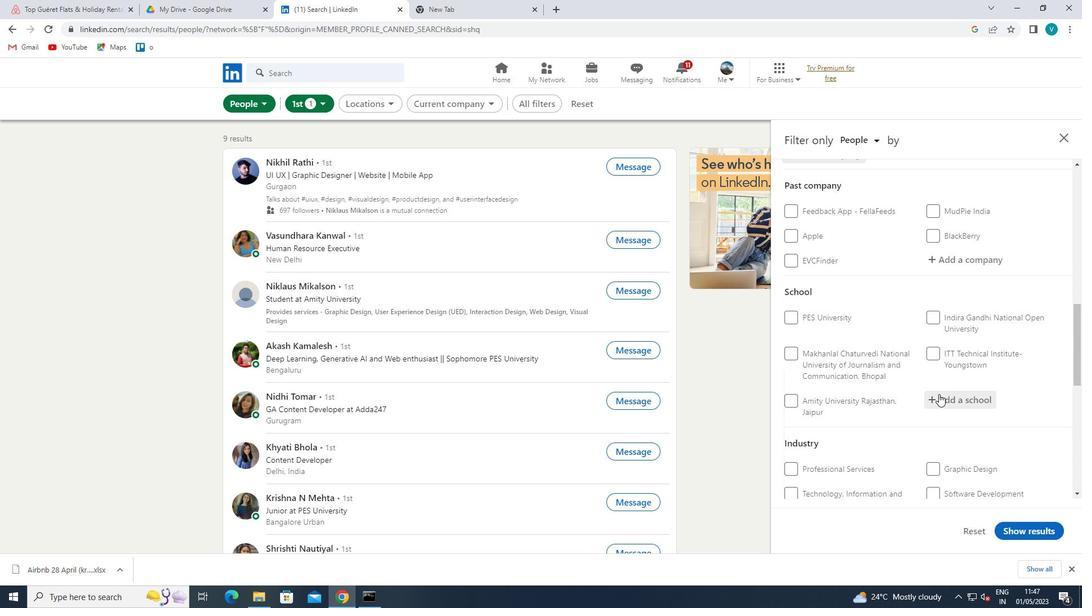 
Action: Key pressed <Key.shift>PUNJAB<Key.space>
Screenshot: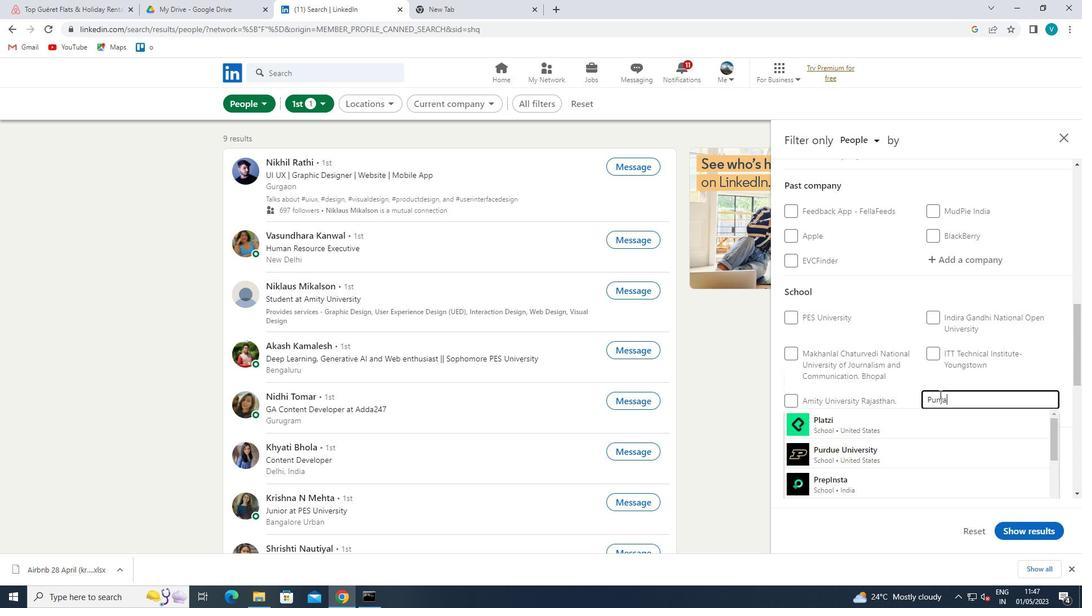 
Action: Mouse moved to (946, 399)
Screenshot: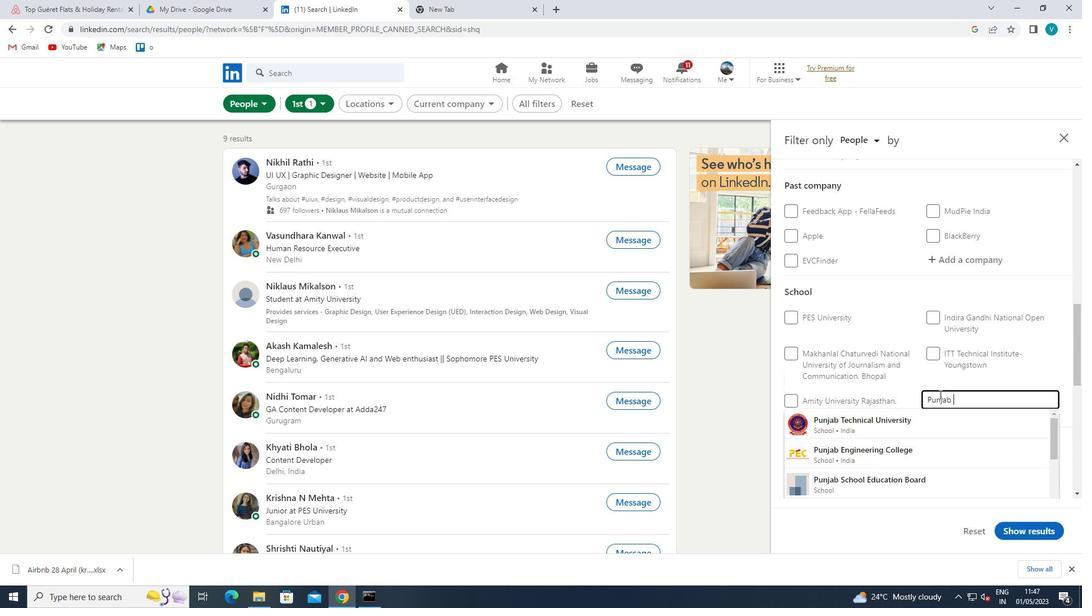 
Action: Key pressed <Key.shift>EDUCATION<Key.space>
Screenshot: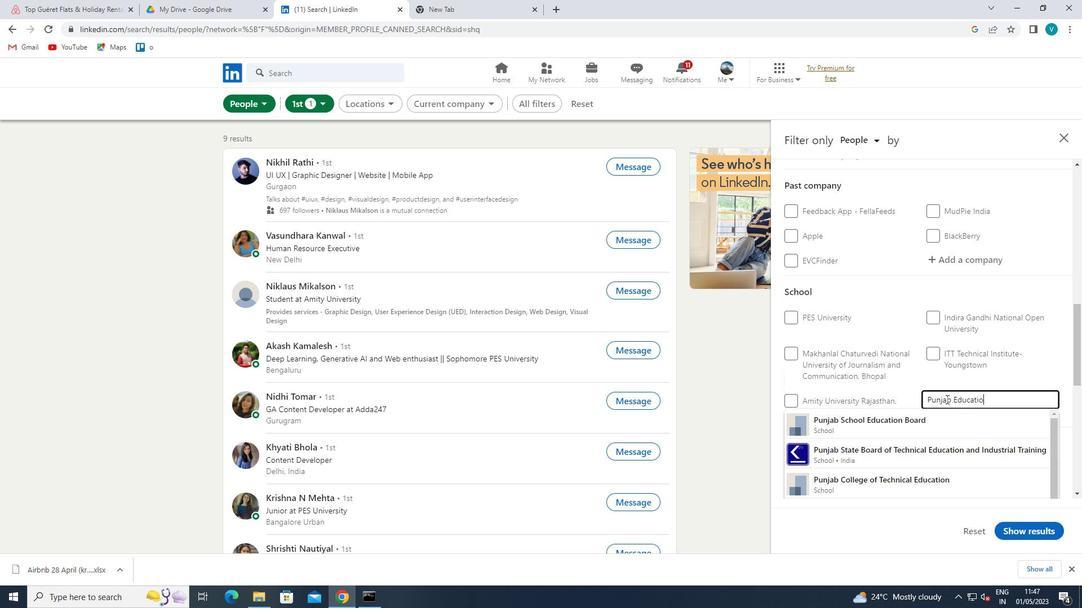
Action: Mouse moved to (979, 419)
Screenshot: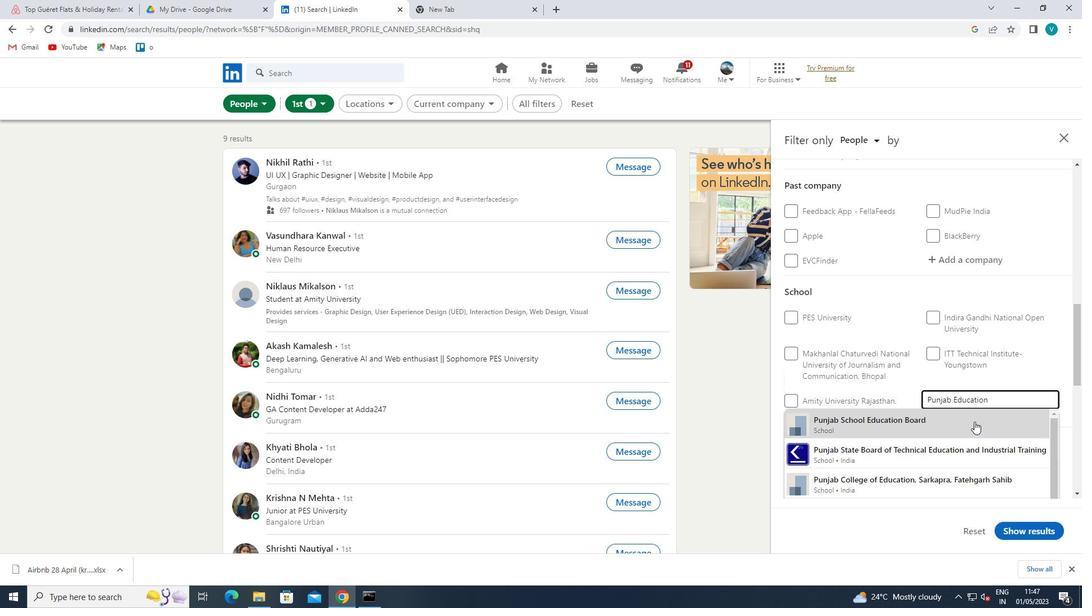 
Action: Mouse pressed left at (979, 419)
Screenshot: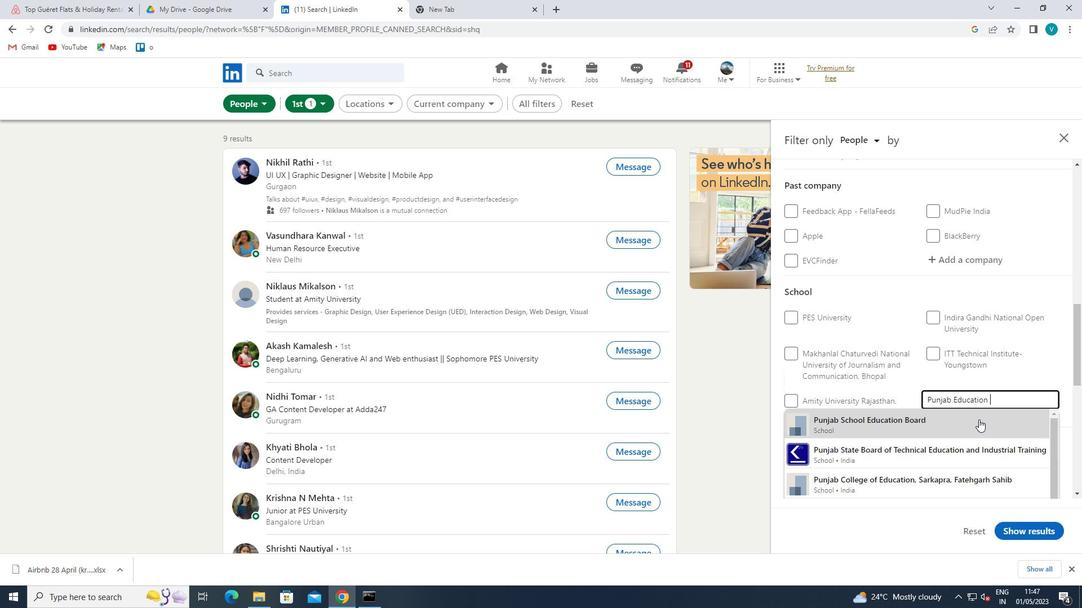 
Action: Mouse moved to (977, 419)
Screenshot: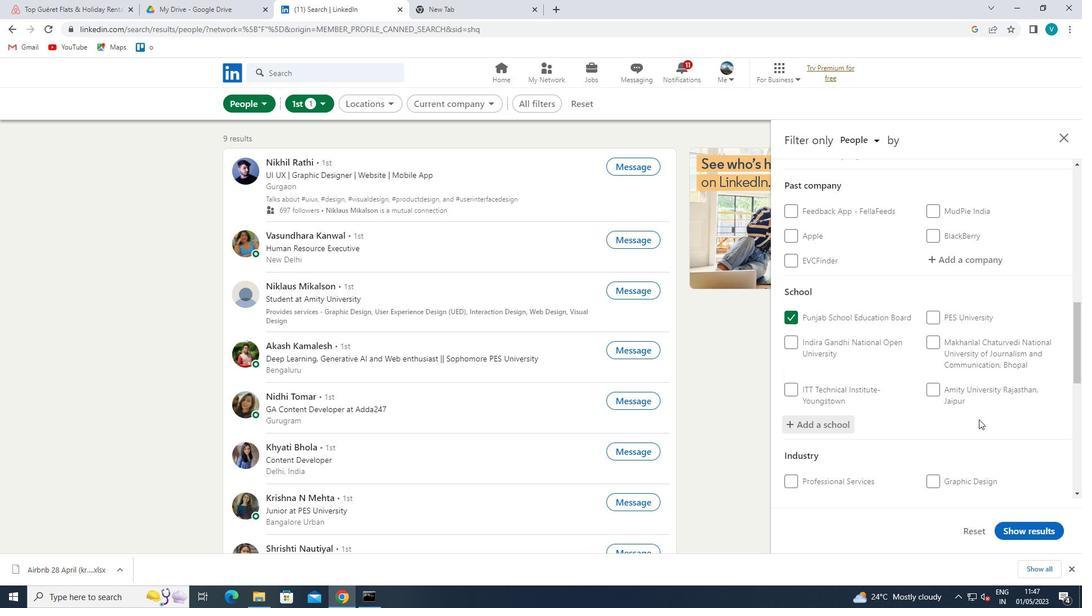 
Action: Mouse scrolled (977, 419) with delta (0, 0)
Screenshot: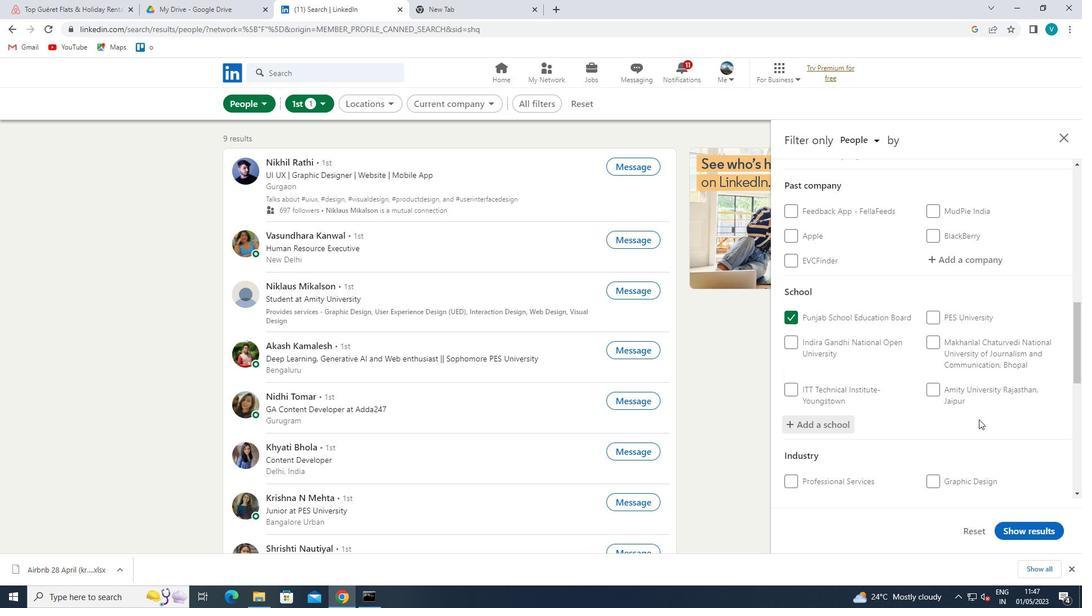 
Action: Mouse scrolled (977, 419) with delta (0, 0)
Screenshot: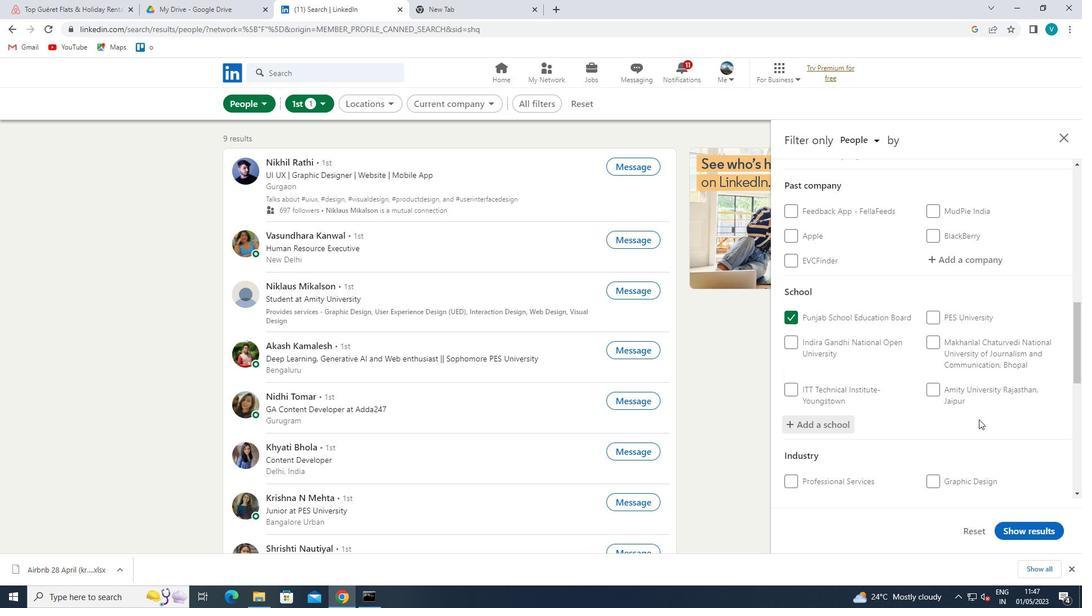 
Action: Mouse scrolled (977, 419) with delta (0, 0)
Screenshot: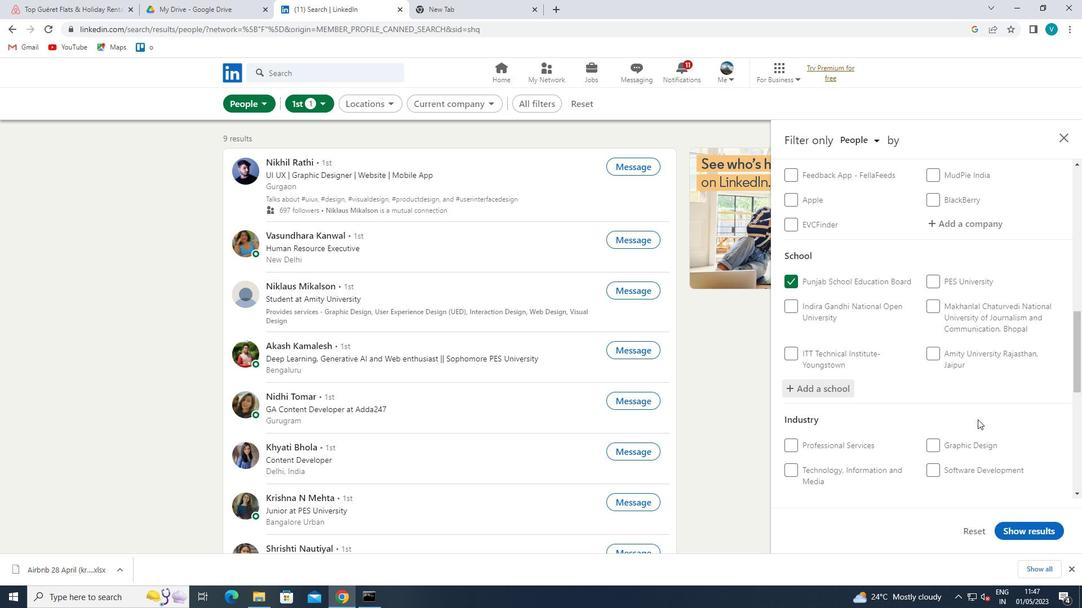 
Action: Mouse moved to (971, 373)
Screenshot: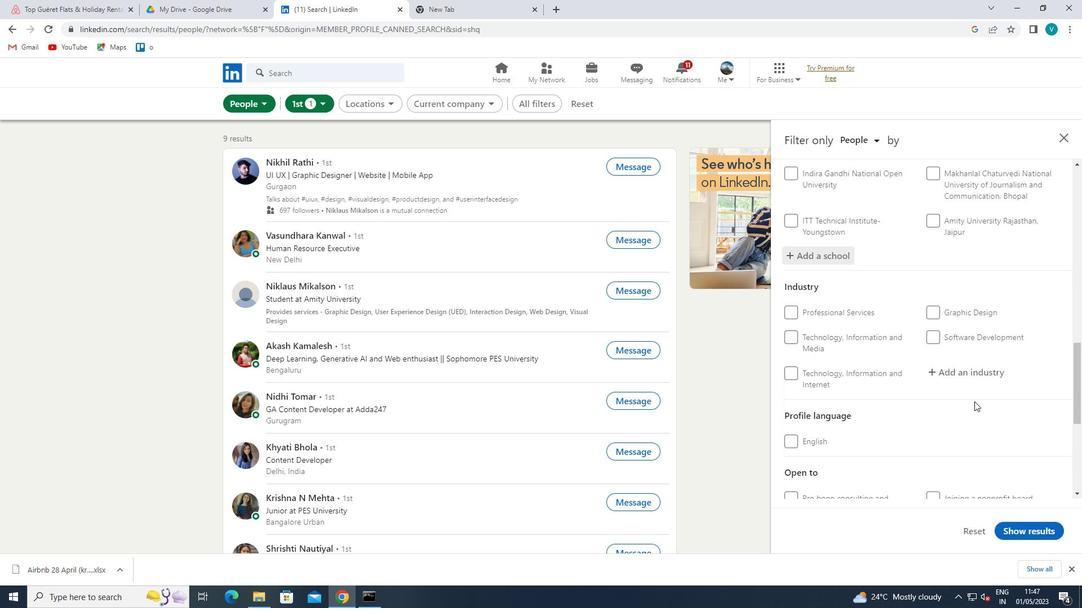 
Action: Mouse pressed left at (971, 373)
Screenshot: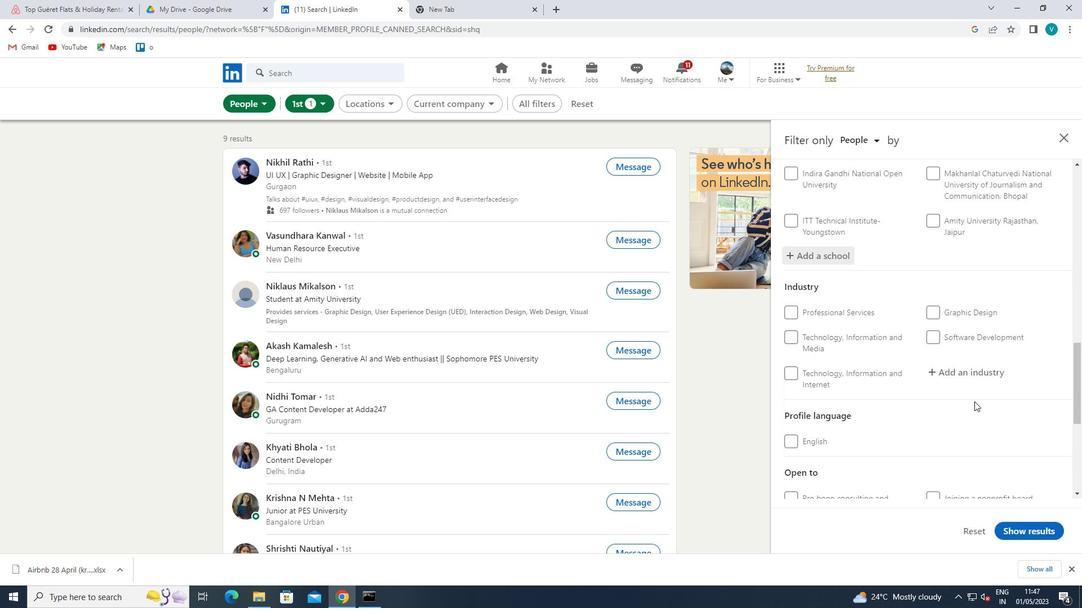 
Action: Key pressed <Key.shift>DAIRY<Key.space><Key.shift>PRODUCT<Key.space>
Screenshot: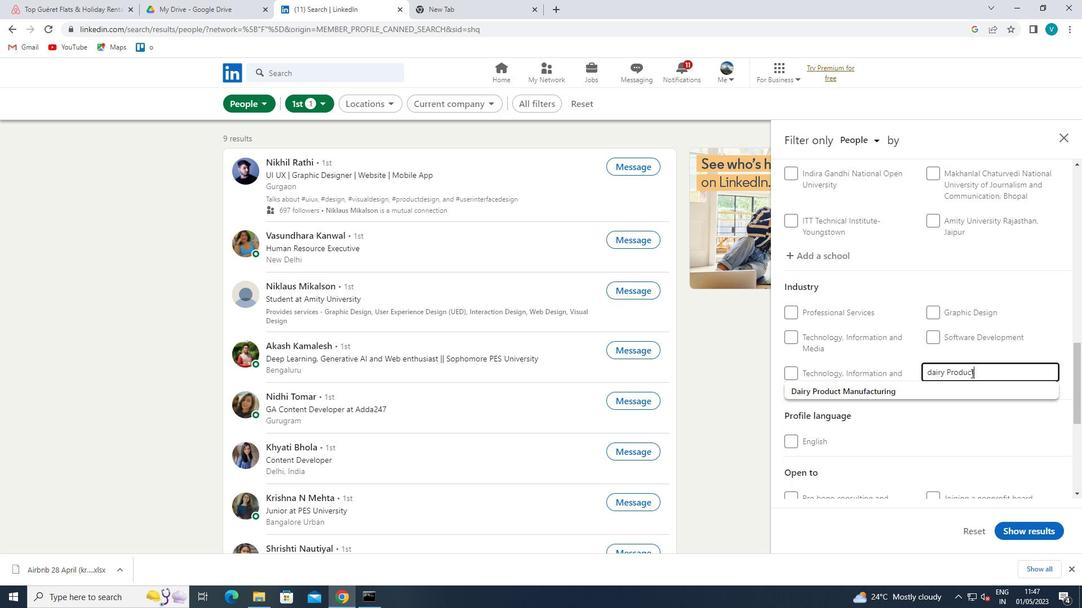 
Action: Mouse moved to (948, 385)
Screenshot: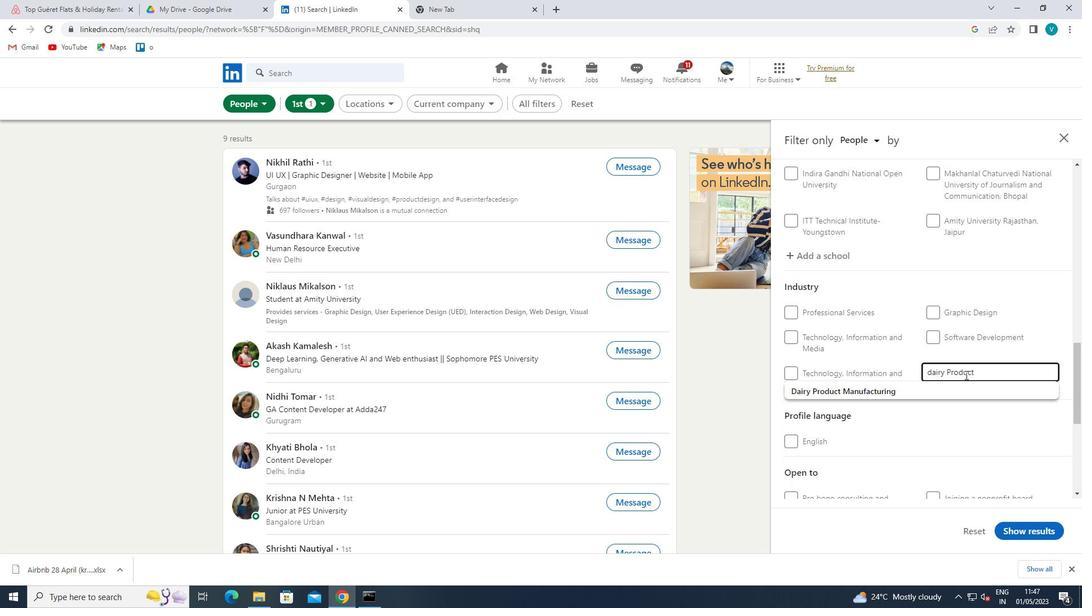 
Action: Mouse pressed left at (948, 385)
Screenshot: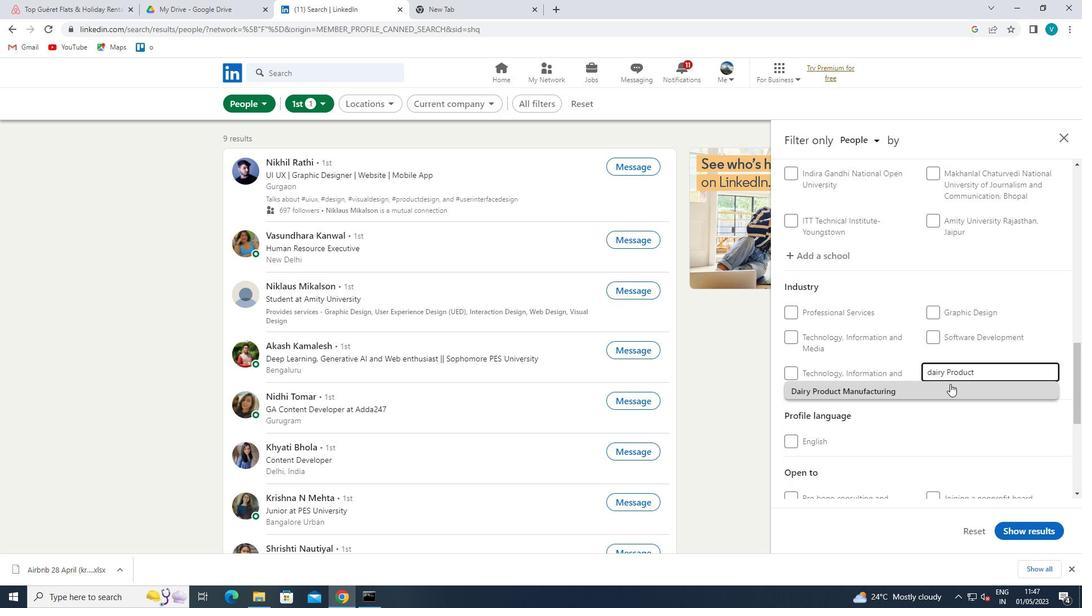 
Action: Mouse scrolled (948, 384) with delta (0, 0)
Screenshot: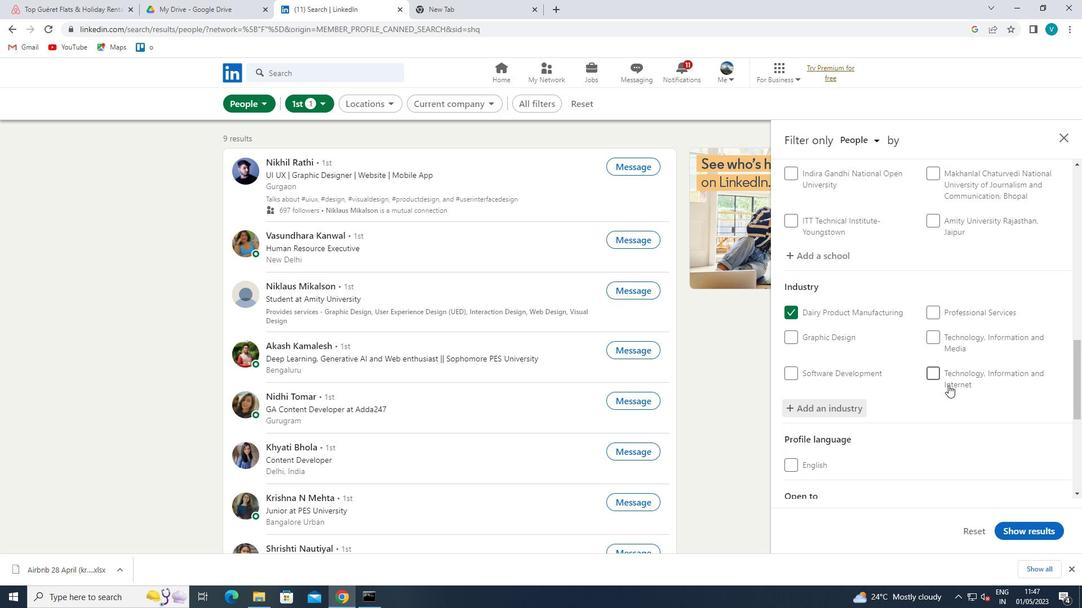 
Action: Mouse scrolled (948, 384) with delta (0, 0)
Screenshot: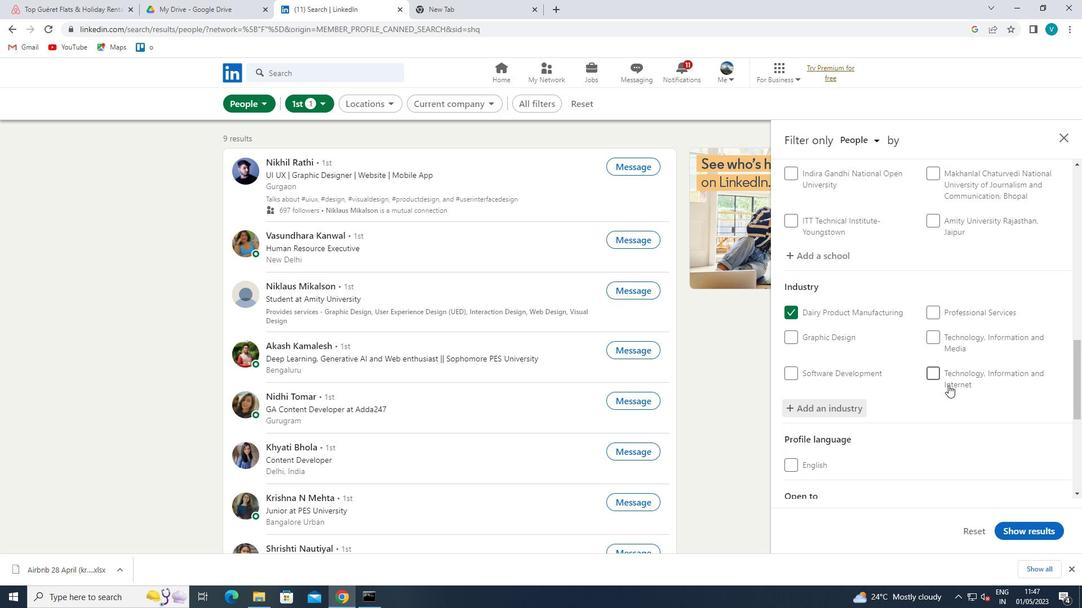 
Action: Mouse scrolled (948, 384) with delta (0, 0)
Screenshot: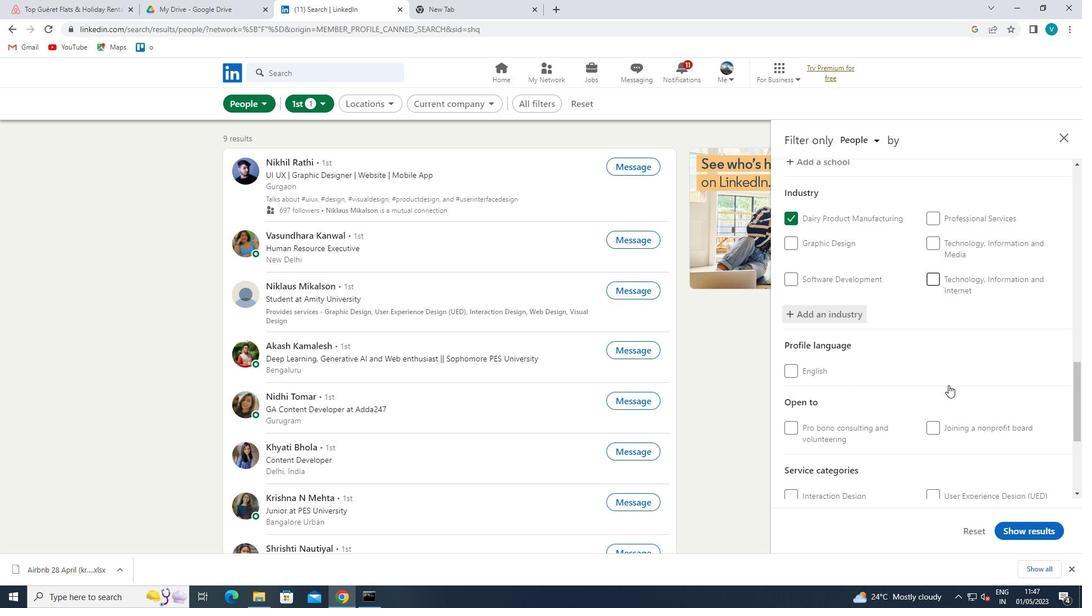 
Action: Mouse scrolled (948, 384) with delta (0, 0)
Screenshot: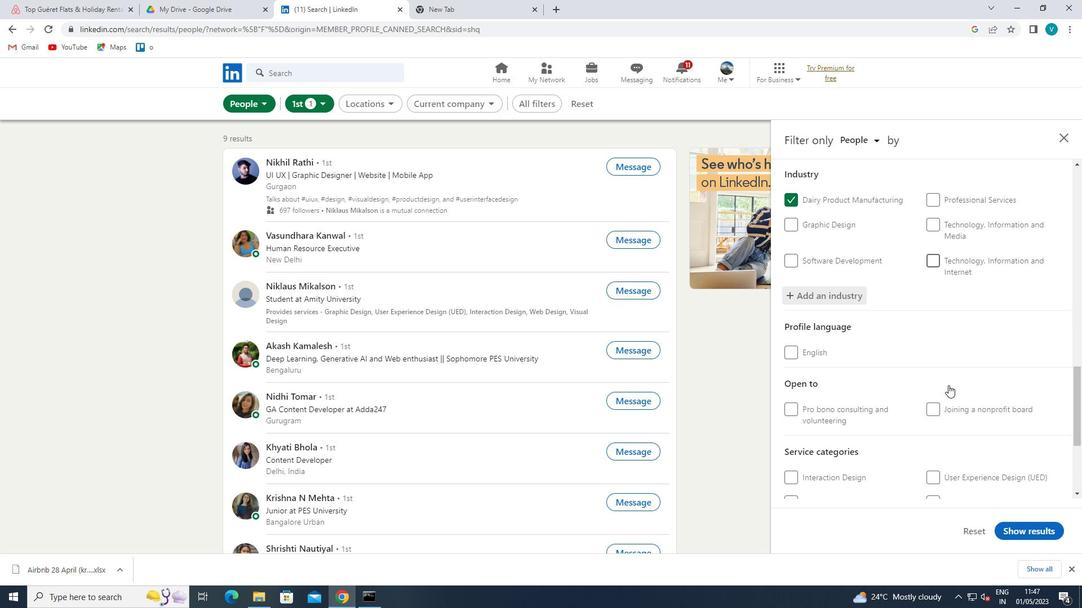 
Action: Mouse scrolled (948, 384) with delta (0, 0)
Screenshot: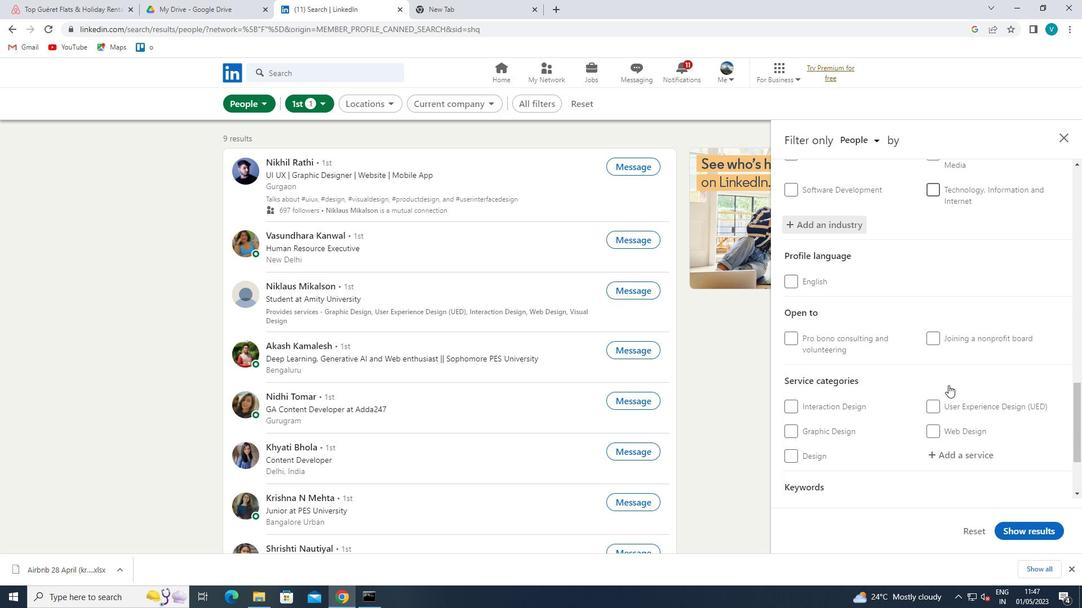 
Action: Mouse moved to (978, 360)
Screenshot: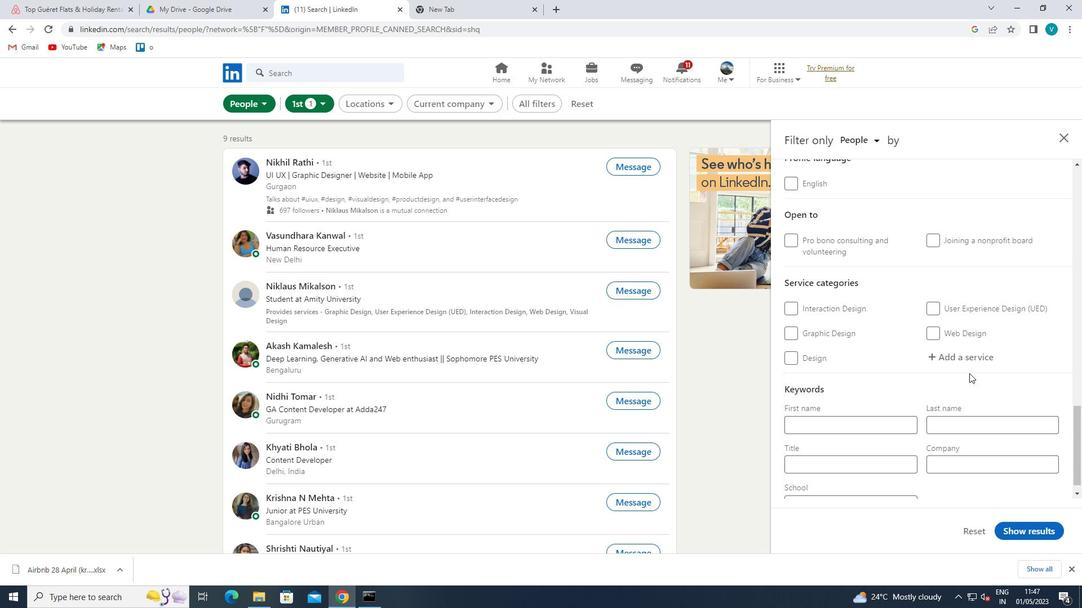 
Action: Mouse pressed left at (978, 360)
Screenshot: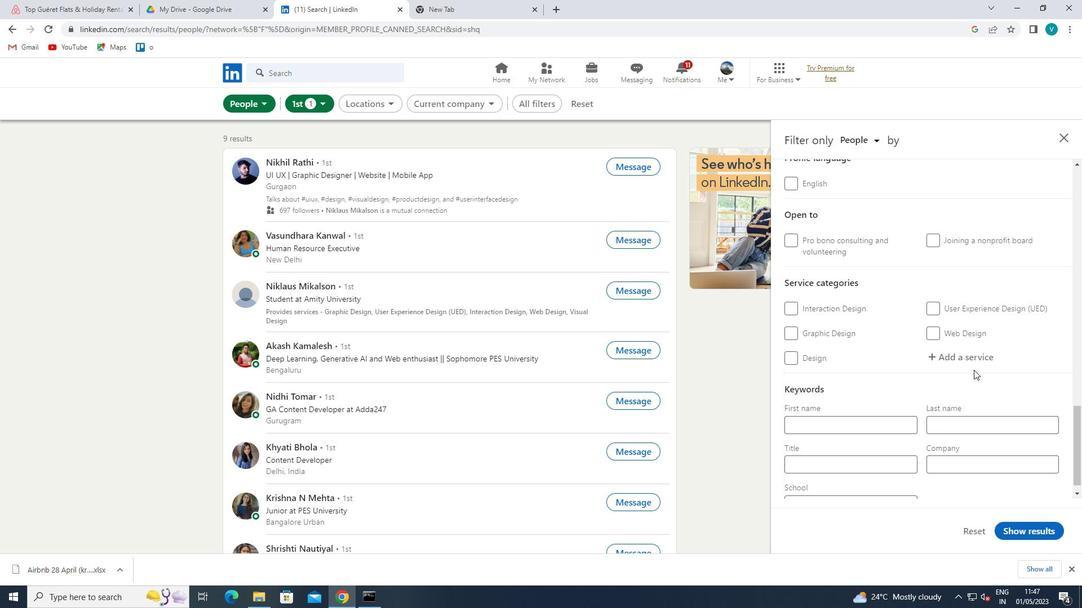 
Action: Mouse moved to (979, 359)
Screenshot: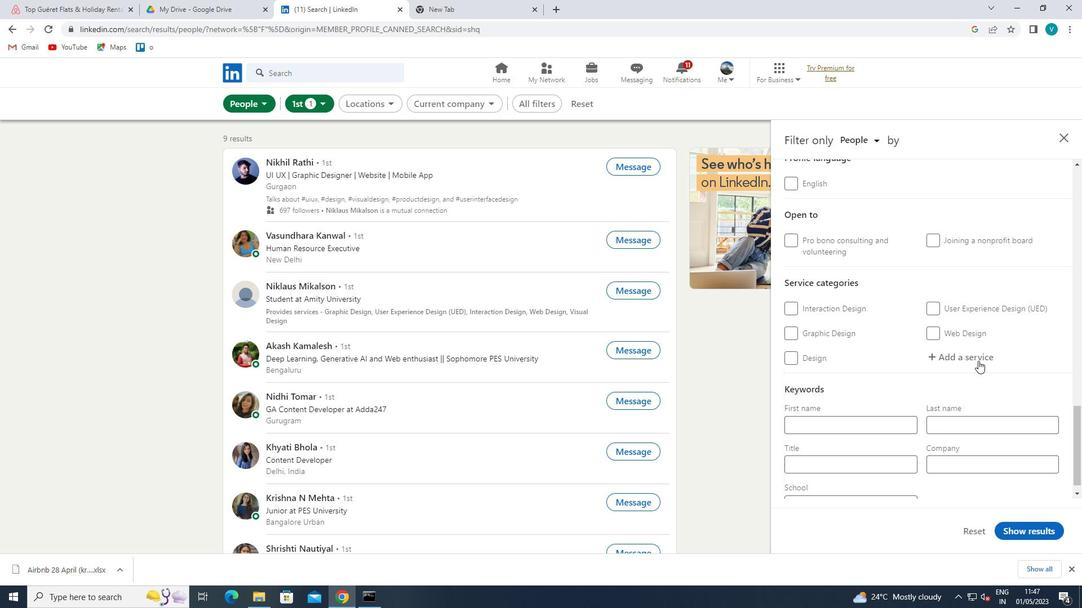 
Action: Key pressed <Key.shift>ILLUSTRATION
Screenshot: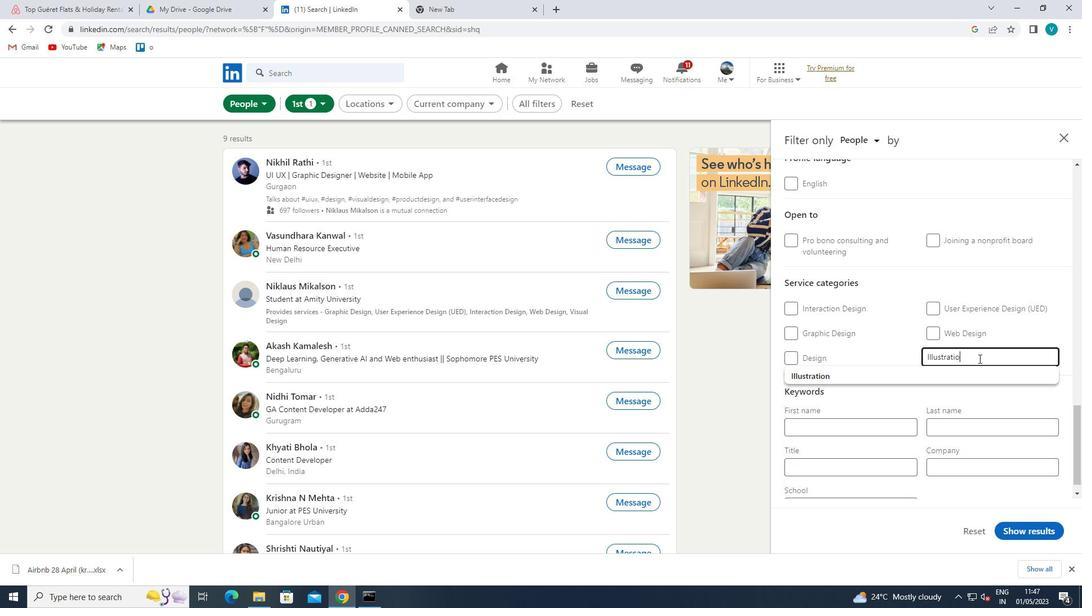 
Action: Mouse moved to (955, 374)
Screenshot: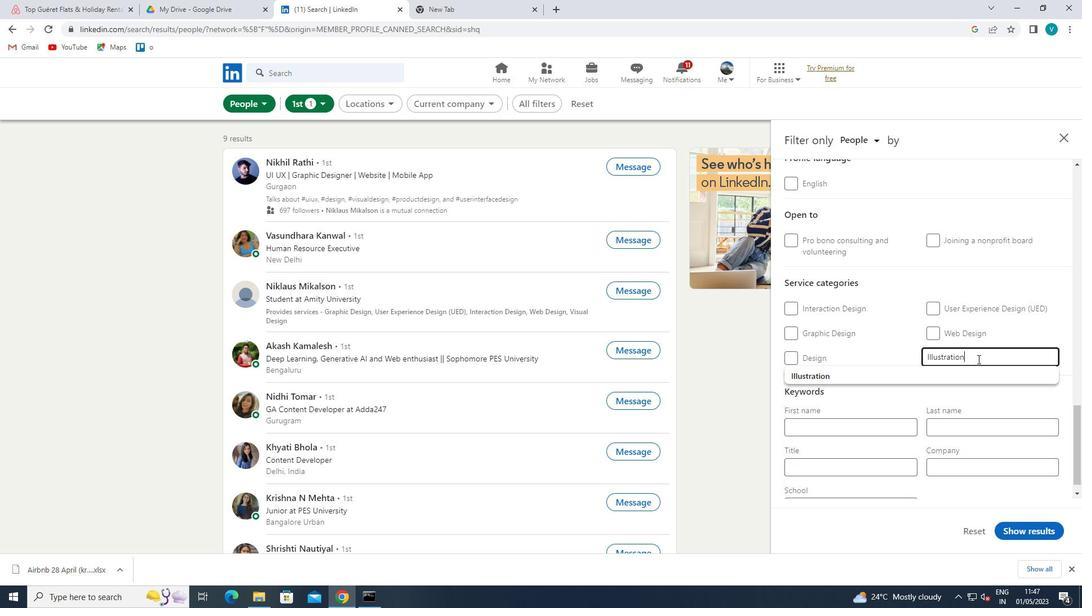 
Action: Mouse pressed left at (955, 374)
Screenshot: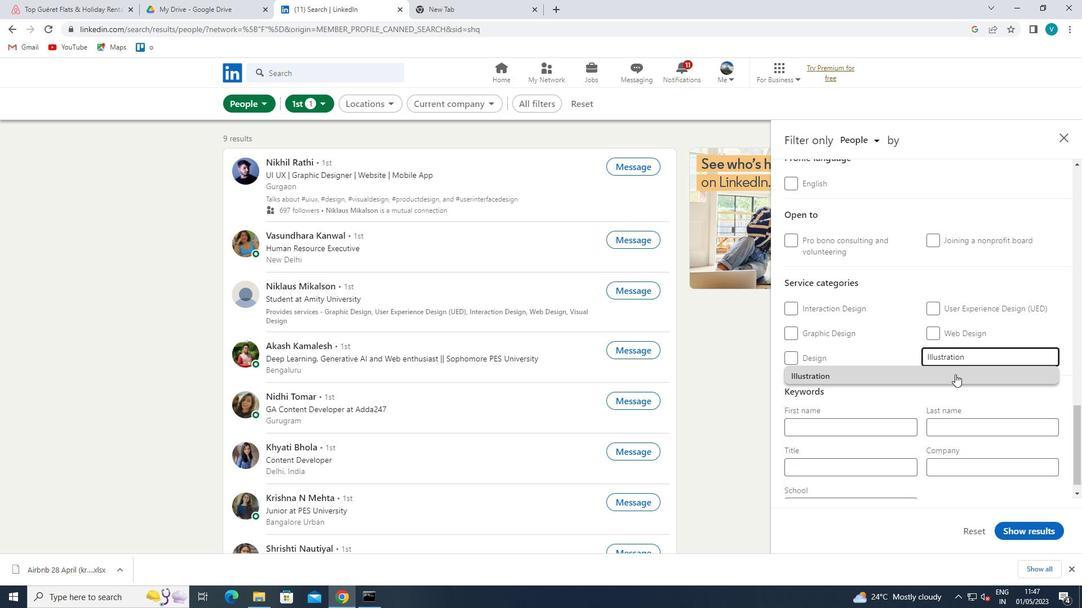 
Action: Mouse scrolled (955, 374) with delta (0, 0)
Screenshot: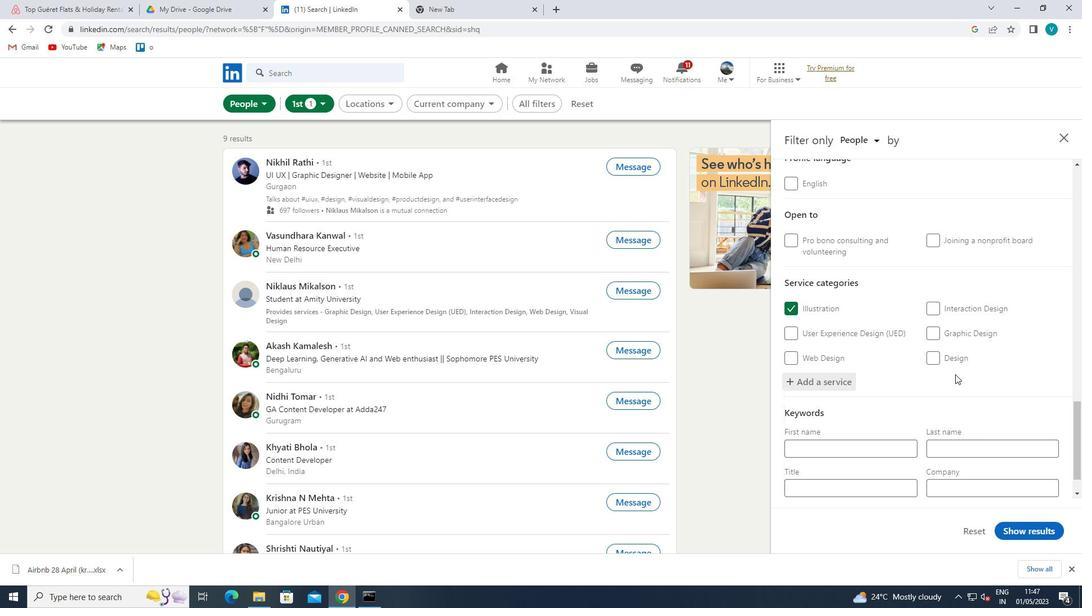 
Action: Mouse moved to (954, 375)
Screenshot: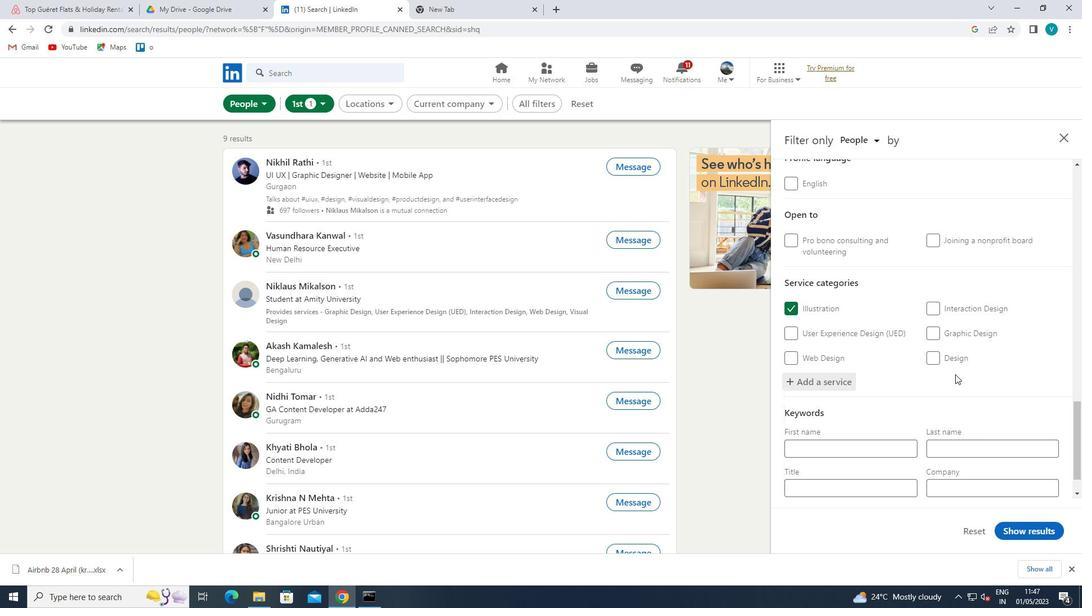 
Action: Mouse scrolled (954, 374) with delta (0, 0)
Screenshot: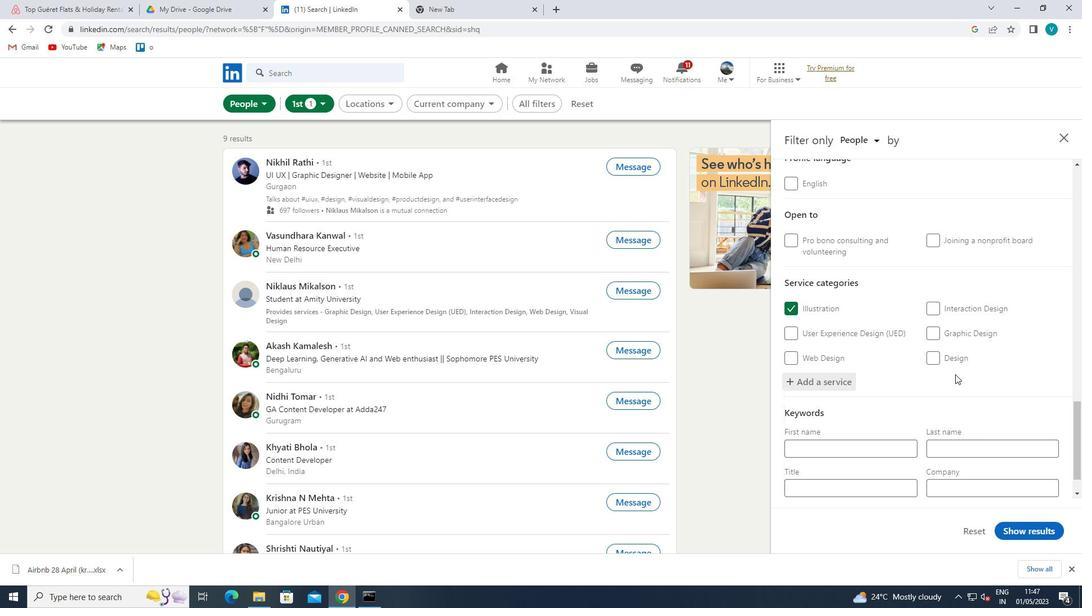 
Action: Mouse moved to (859, 448)
Screenshot: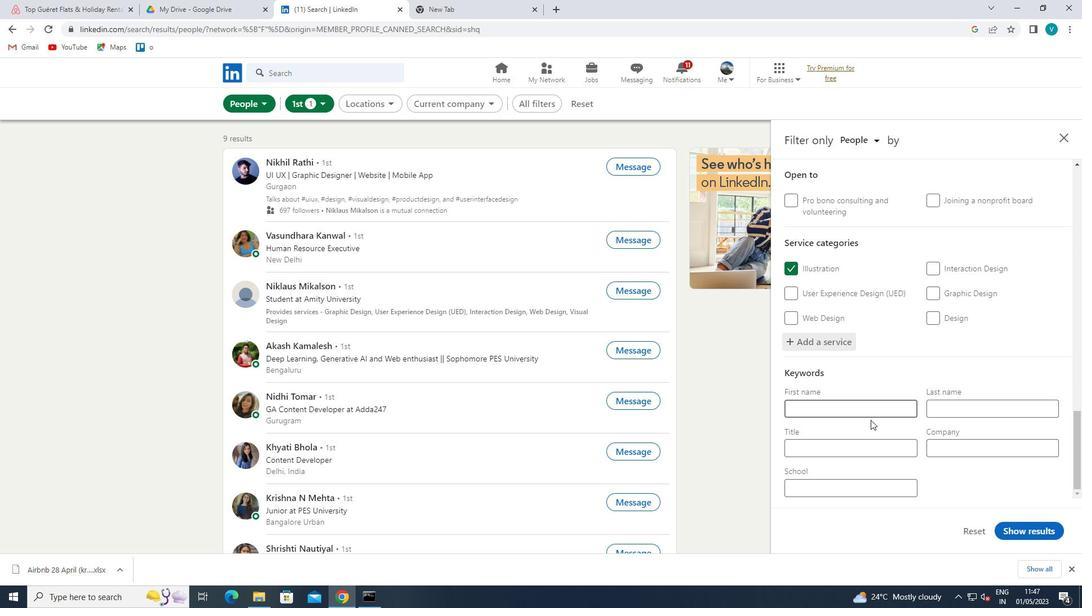 
Action: Mouse pressed left at (859, 448)
Screenshot: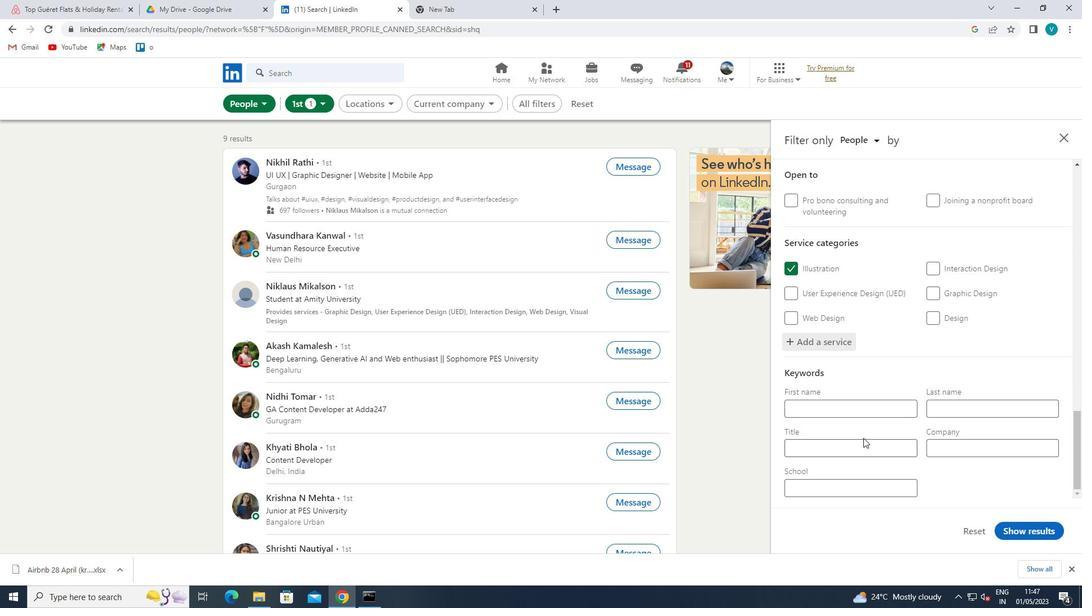 
Action: Mouse moved to (859, 448)
Screenshot: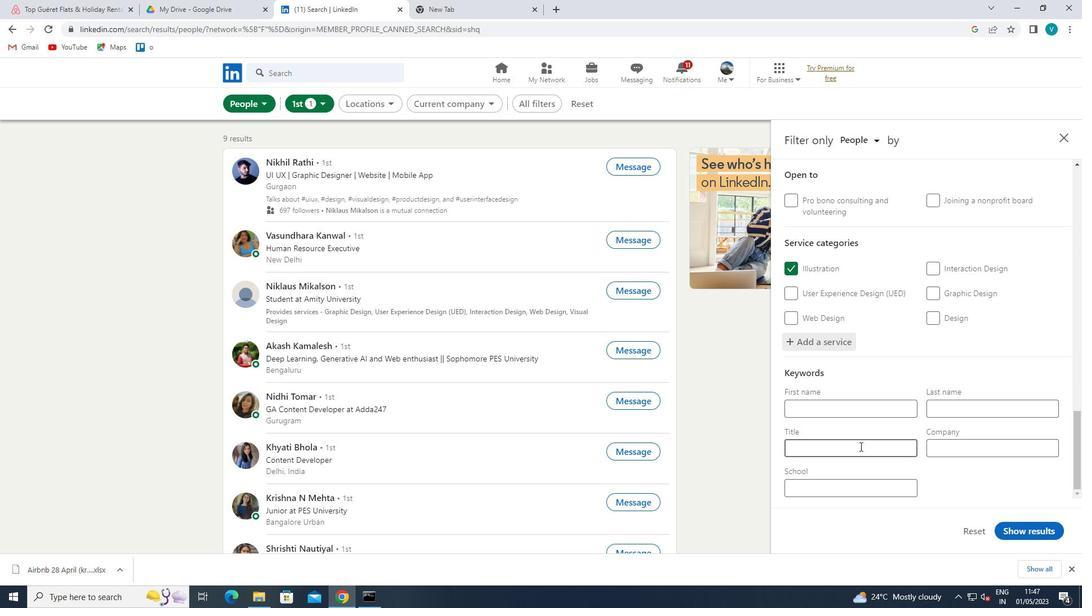 
Action: Key pressed <Key.shift>PROGRAM<Key.space><Key.shift>ADMINISTRATOR<Key.space>
Screenshot: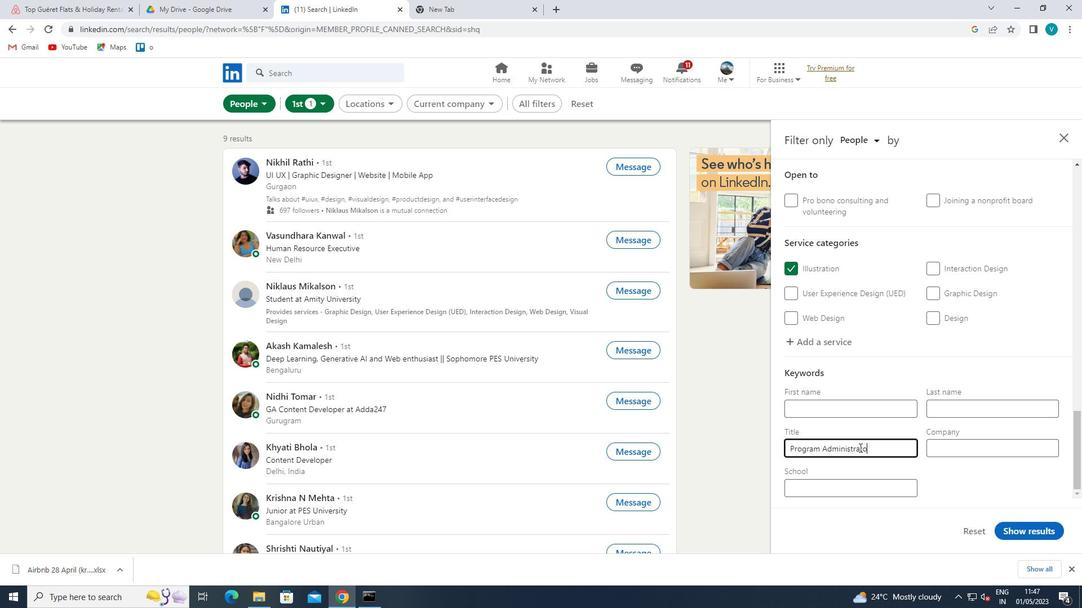 
Action: Mouse moved to (1017, 529)
Screenshot: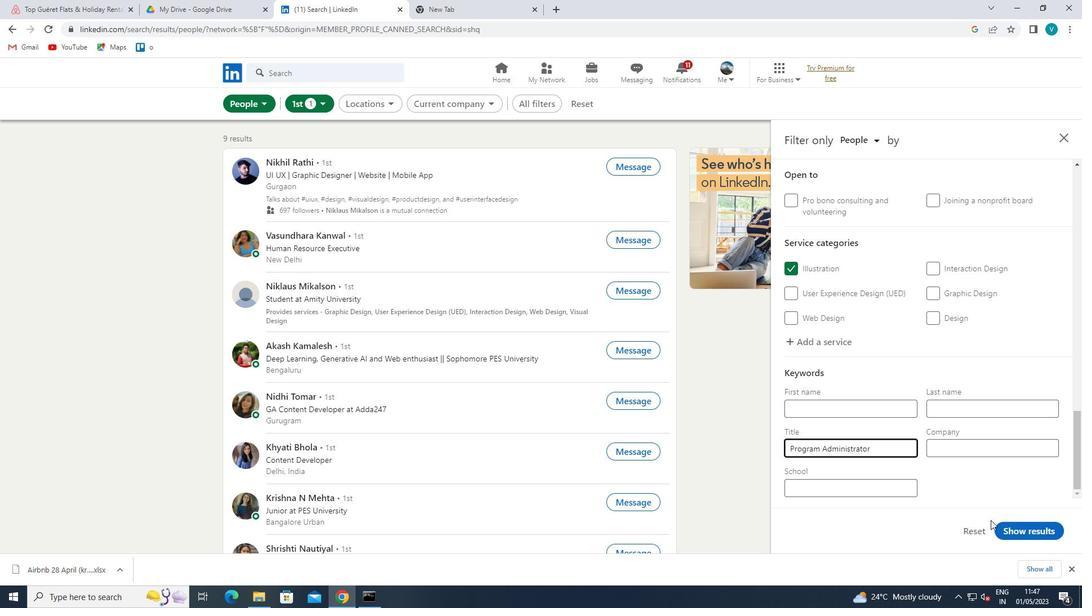 
Action: Mouse pressed left at (1017, 529)
Screenshot: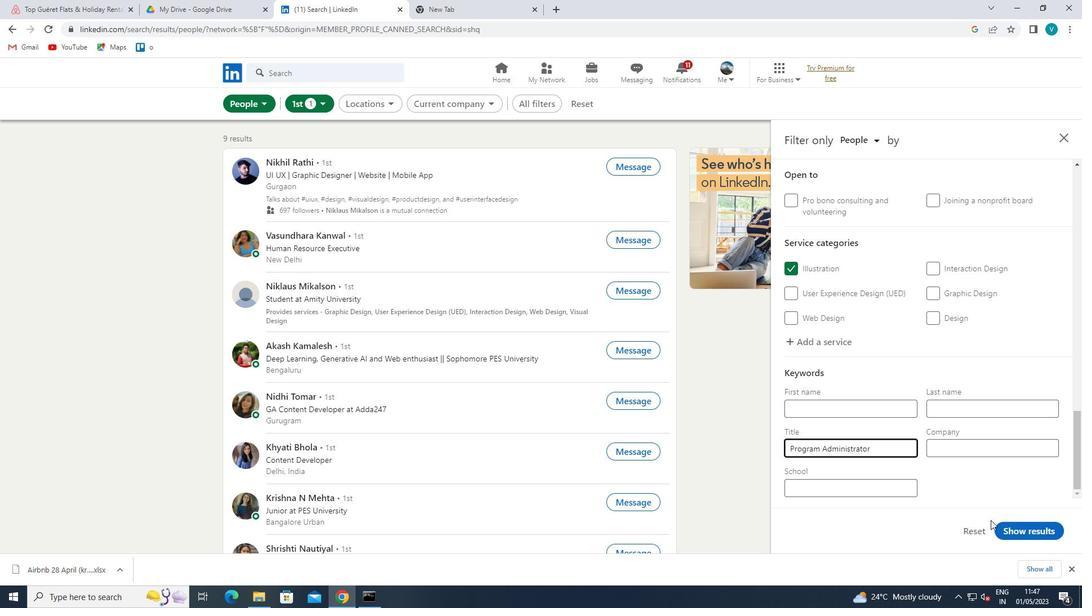 
